 Task: Add a dependency to the task Develop a new online tool for online course evaluations , the existing task  Upgrade and migrate company vendor management to a cloud-based solution in the project BeyondPlan
Action: Mouse moved to (709, 376)
Screenshot: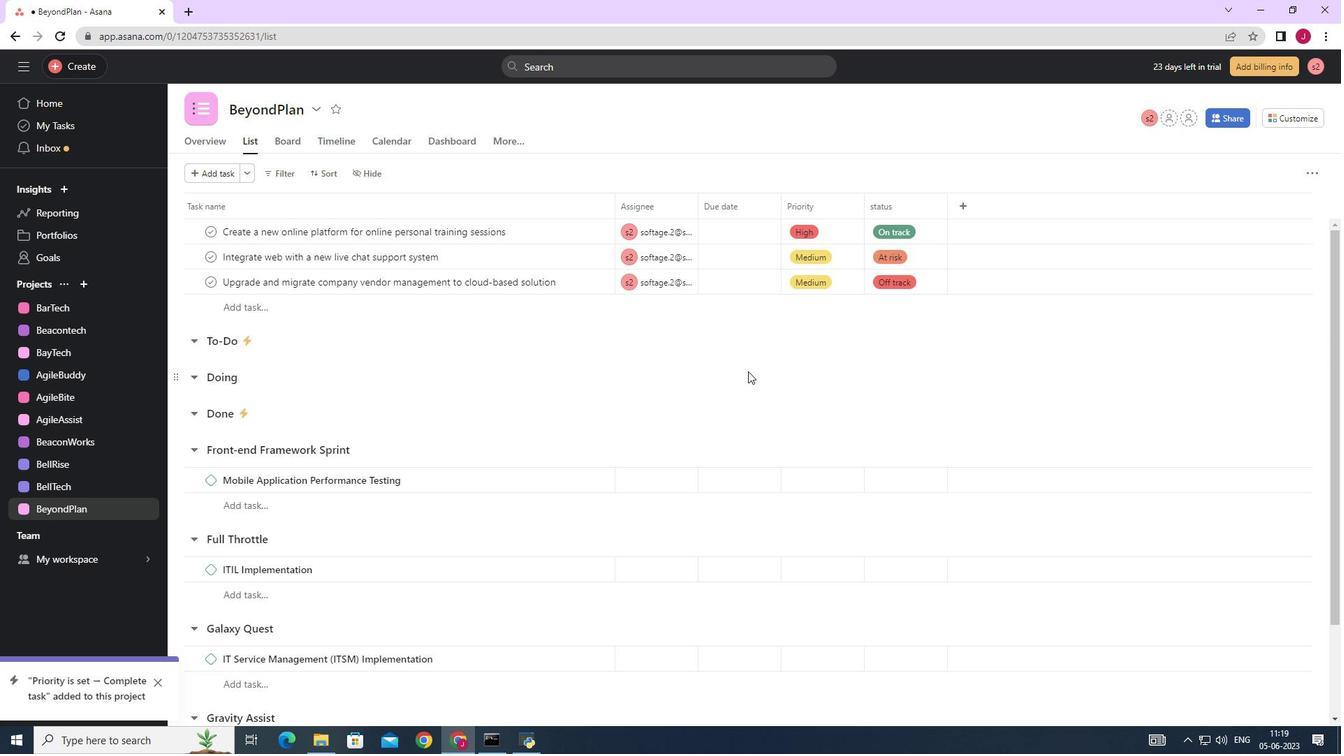 
Action: Mouse scrolled (709, 377) with delta (0, 0)
Screenshot: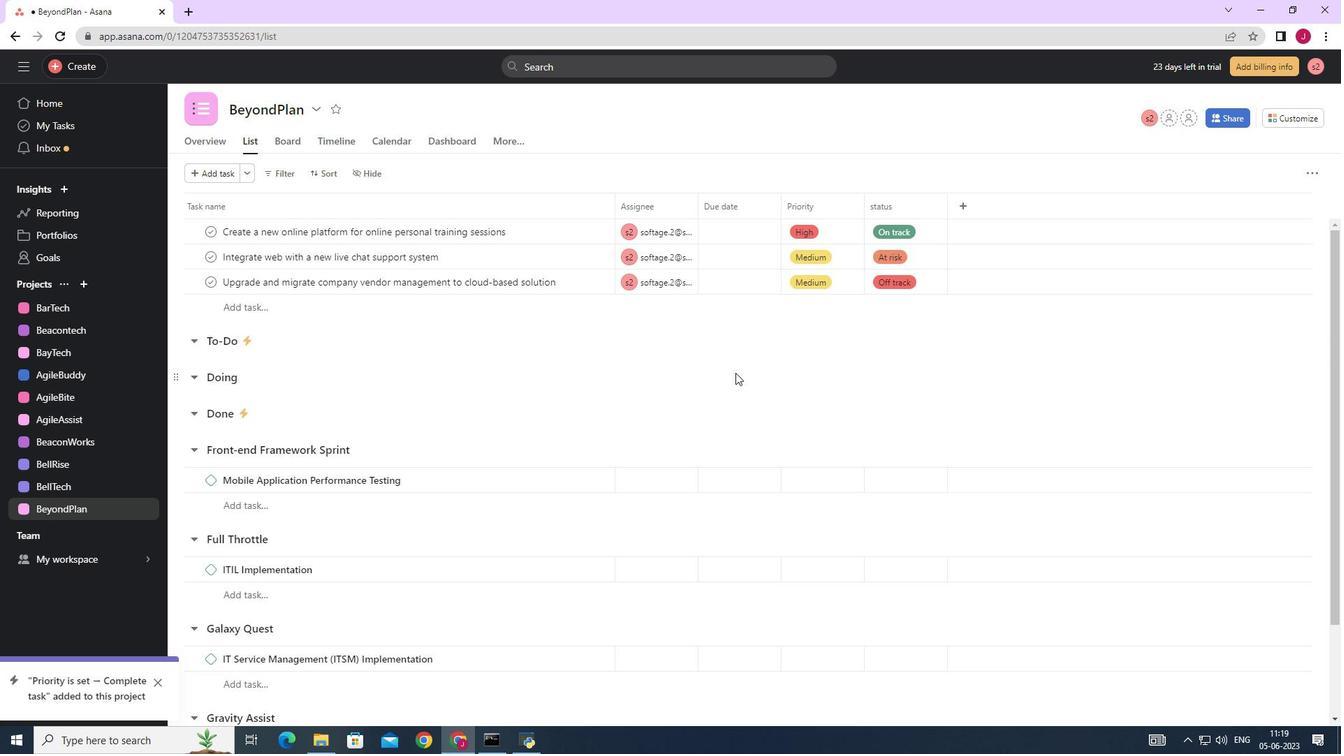
Action: Mouse moved to (709, 376)
Screenshot: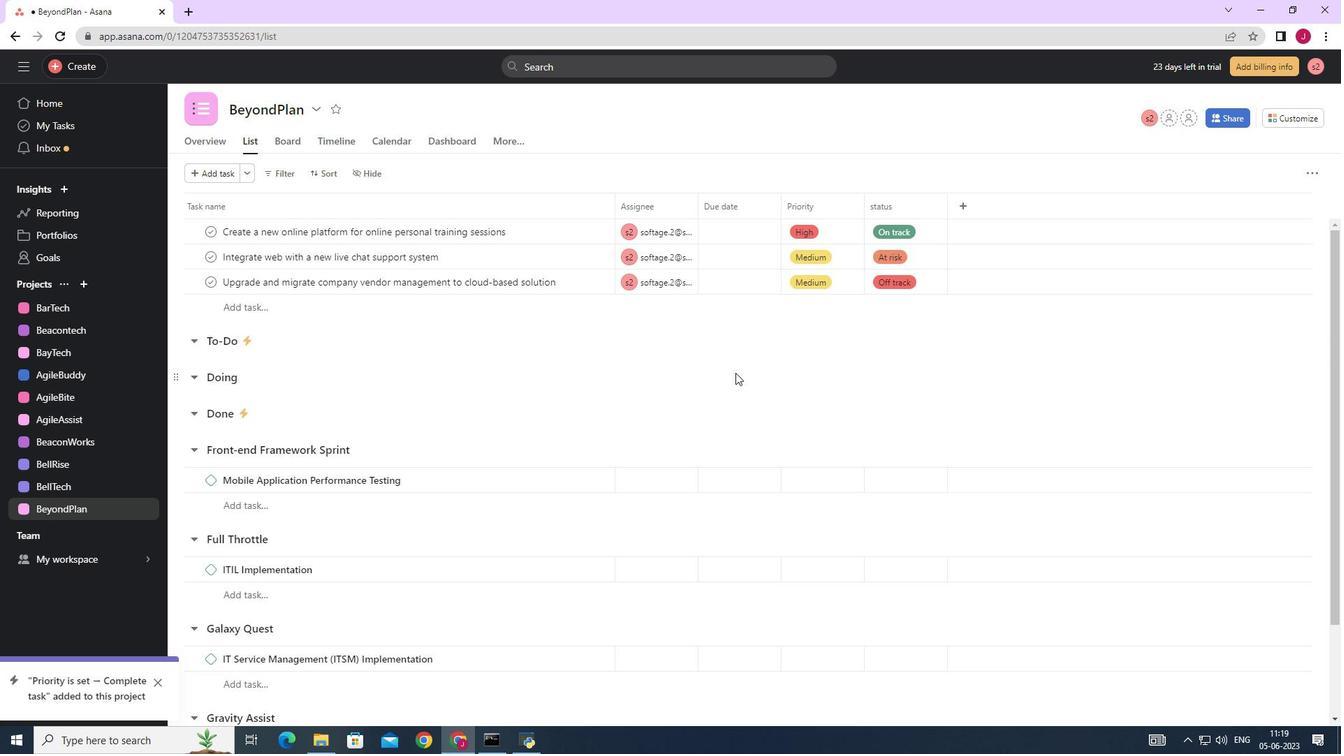 
Action: Mouse scrolled (709, 377) with delta (0, 0)
Screenshot: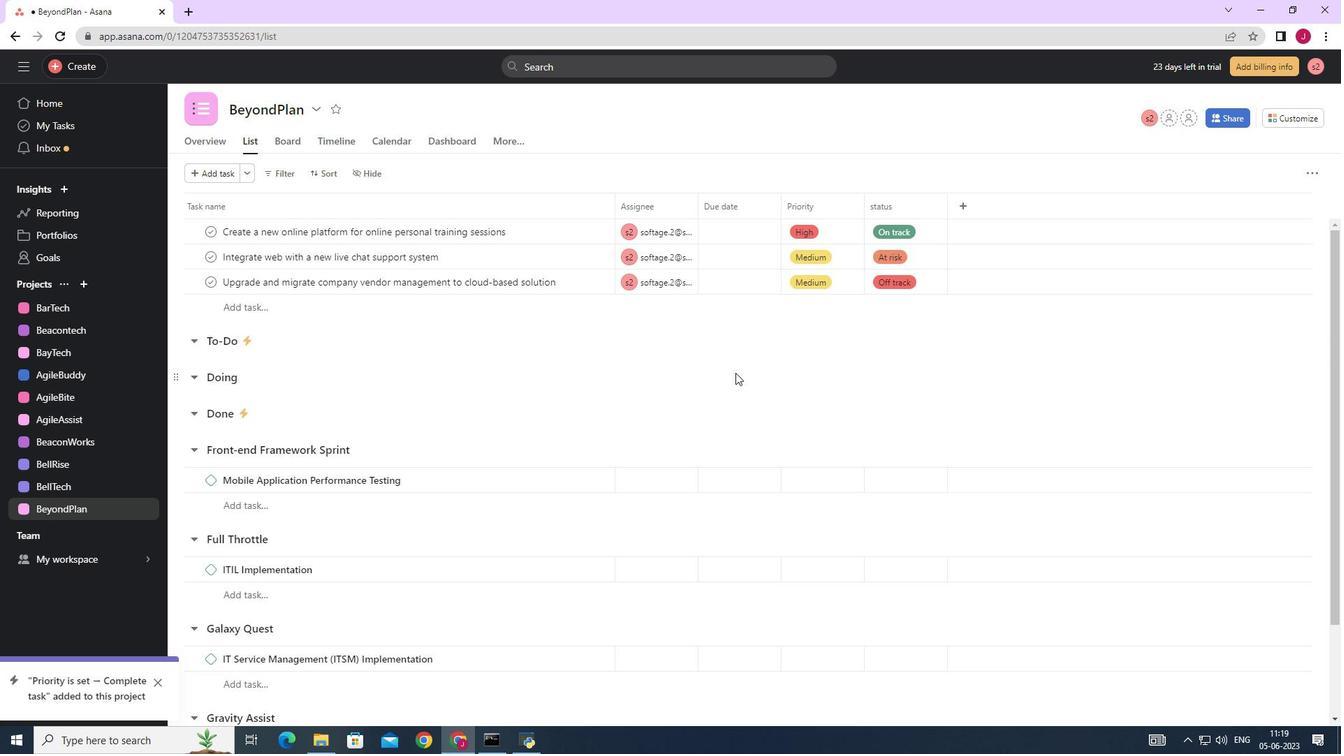 
Action: Mouse moved to (708, 376)
Screenshot: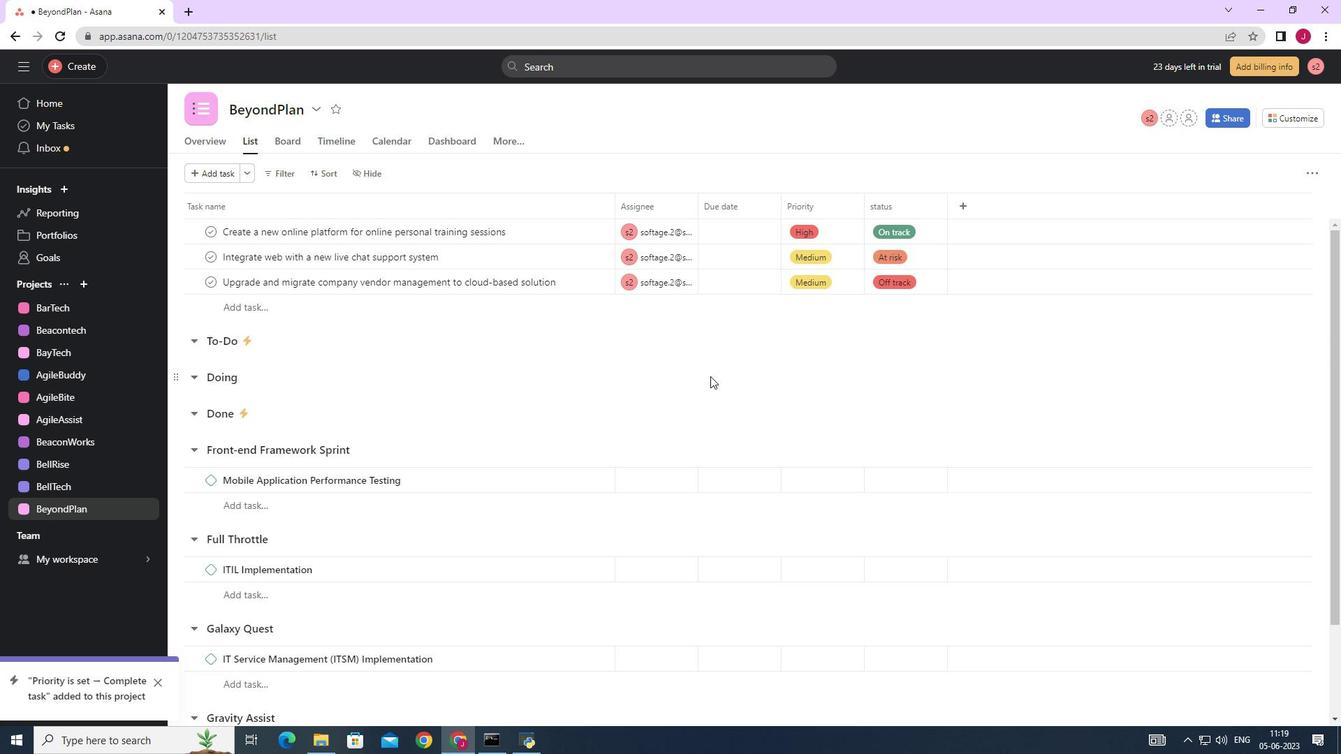 
Action: Mouse scrolled (708, 377) with delta (0, 0)
Screenshot: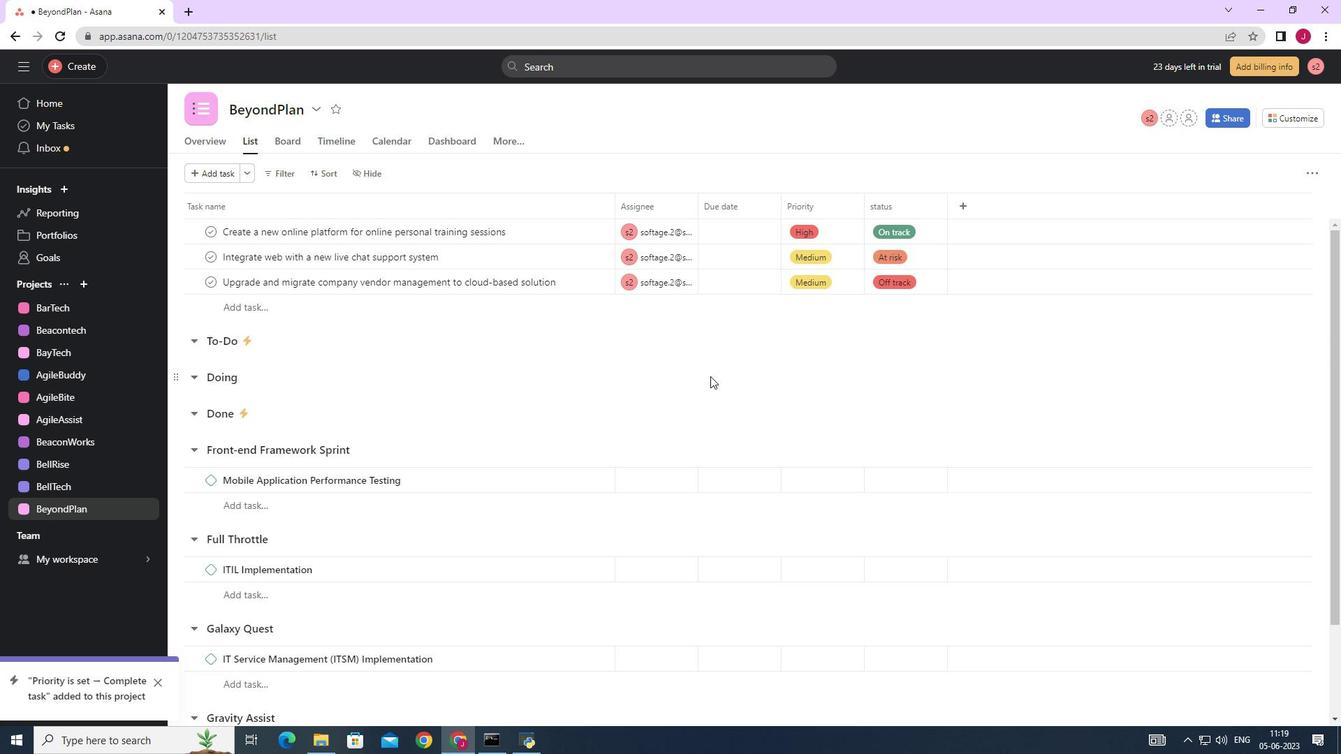 
Action: Mouse moved to (514, 366)
Screenshot: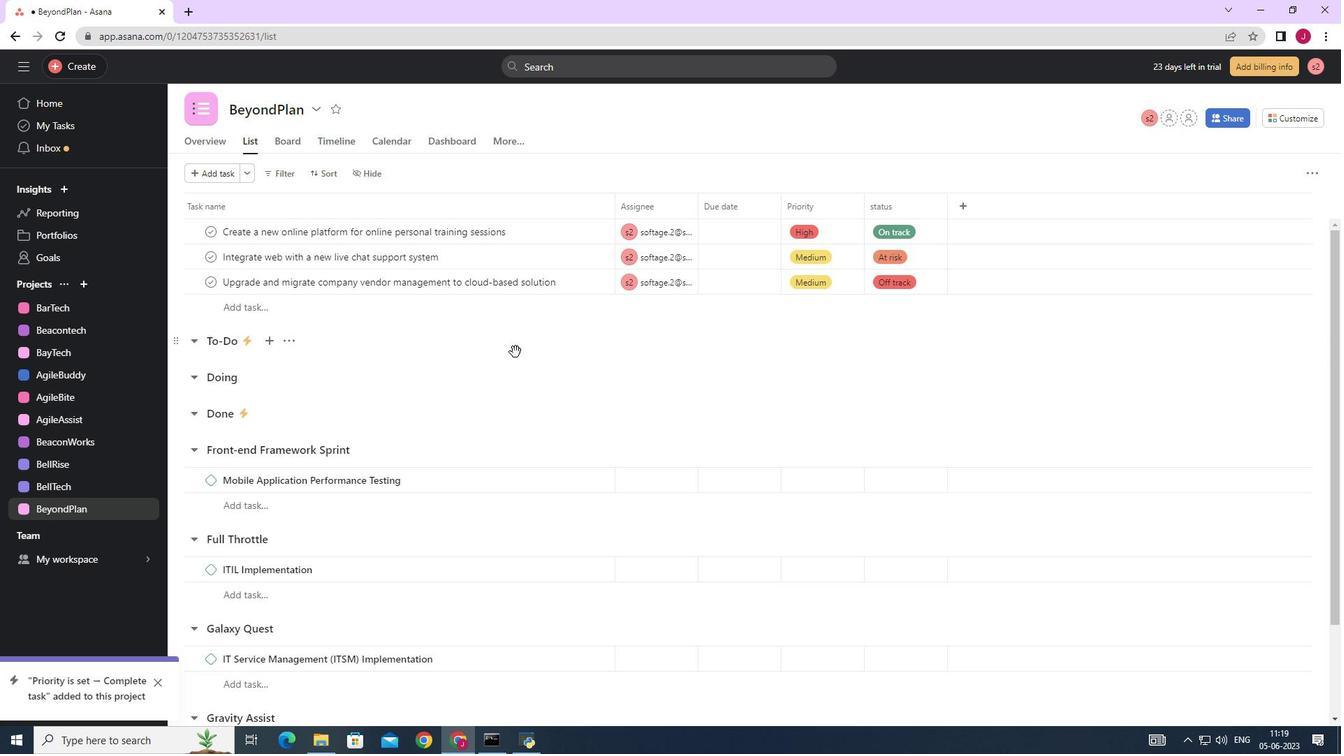 
Action: Mouse scrolled (514, 365) with delta (0, 0)
Screenshot: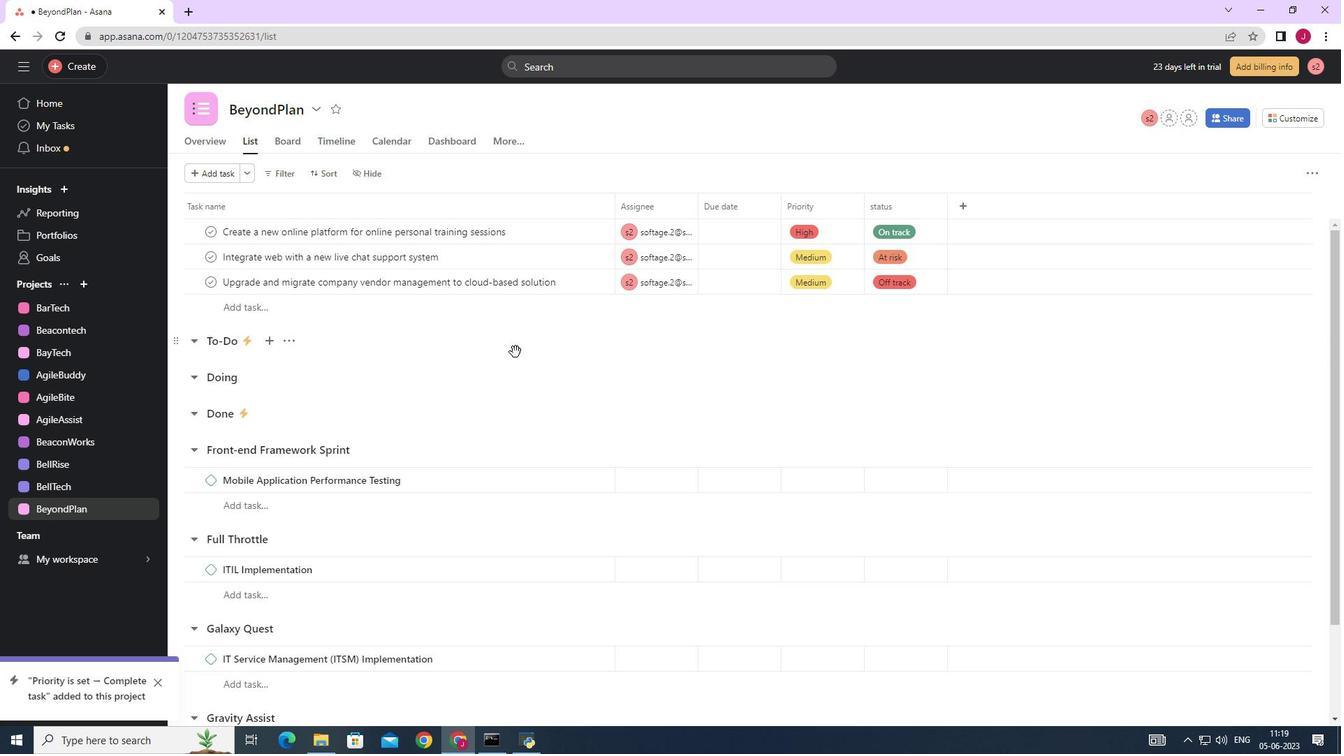 
Action: Mouse moved to (514, 367)
Screenshot: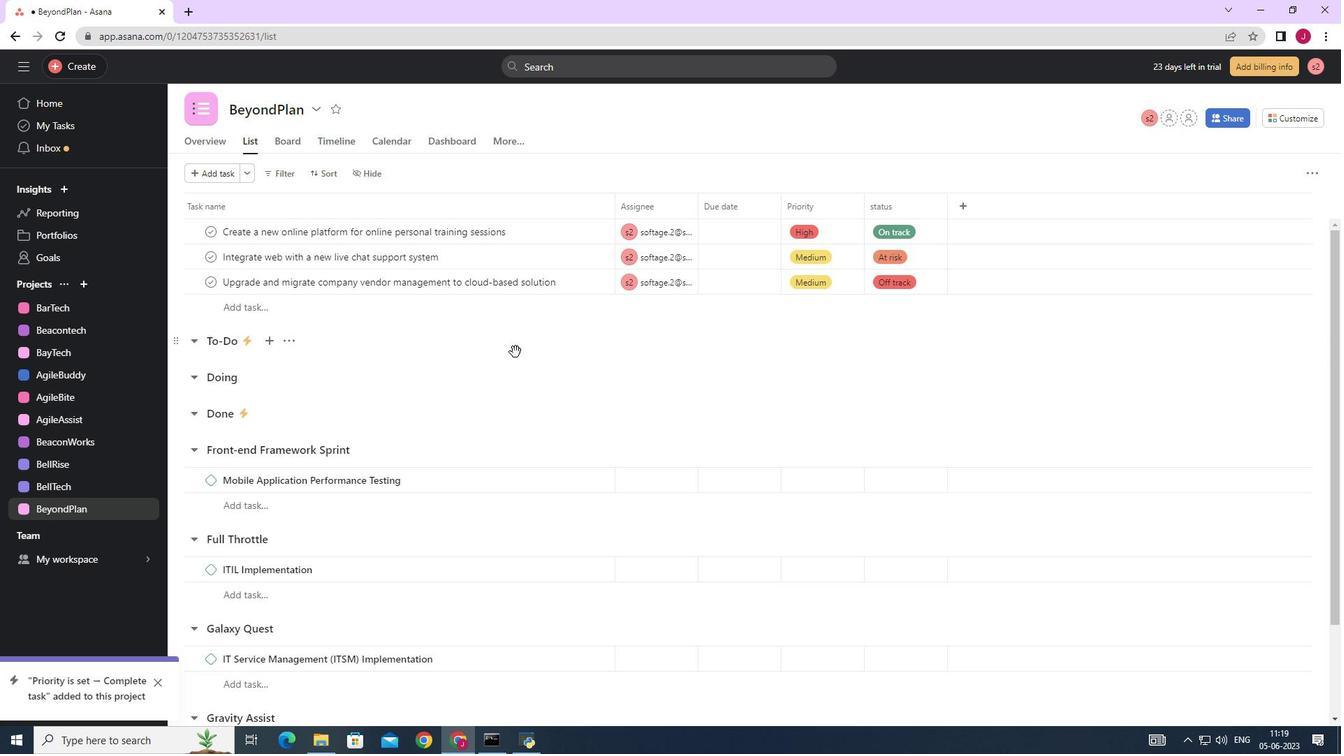 
Action: Mouse scrolled (514, 366) with delta (0, 0)
Screenshot: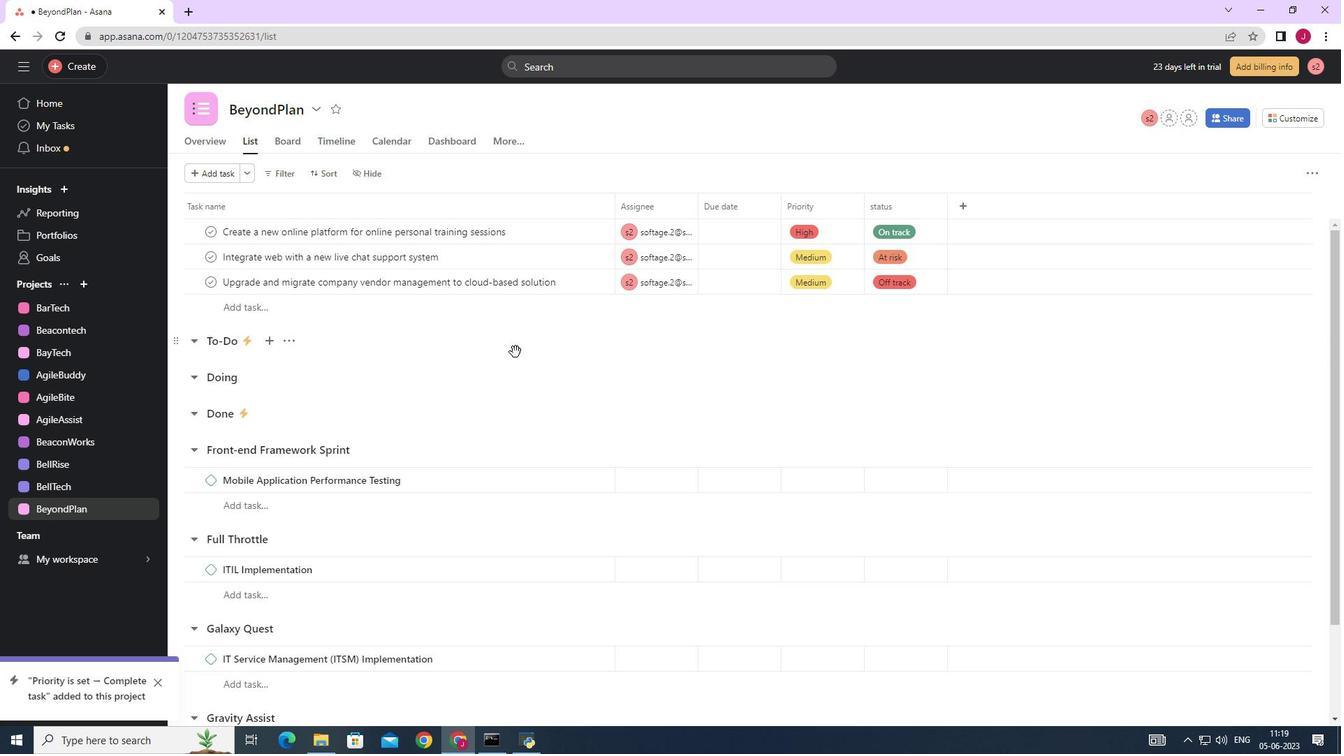 
Action: Mouse scrolled (514, 366) with delta (0, 0)
Screenshot: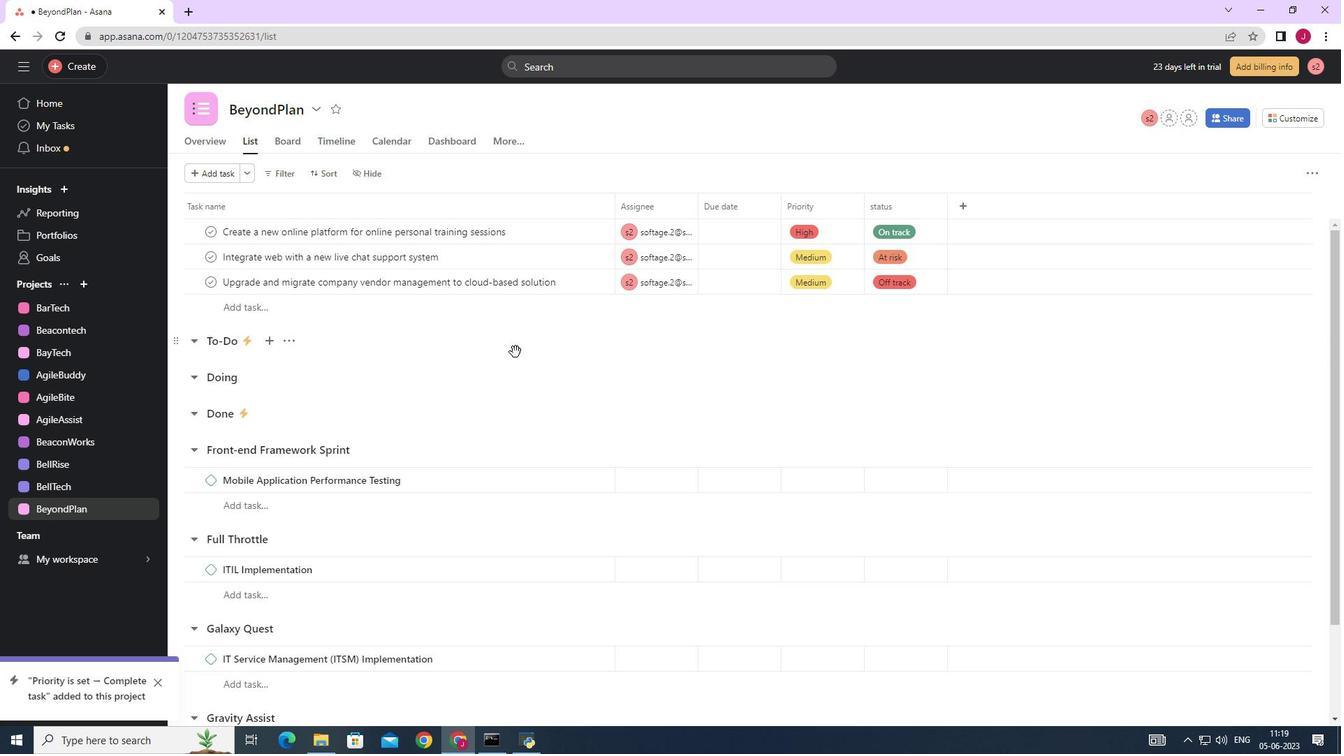 
Action: Mouse moved to (514, 368)
Screenshot: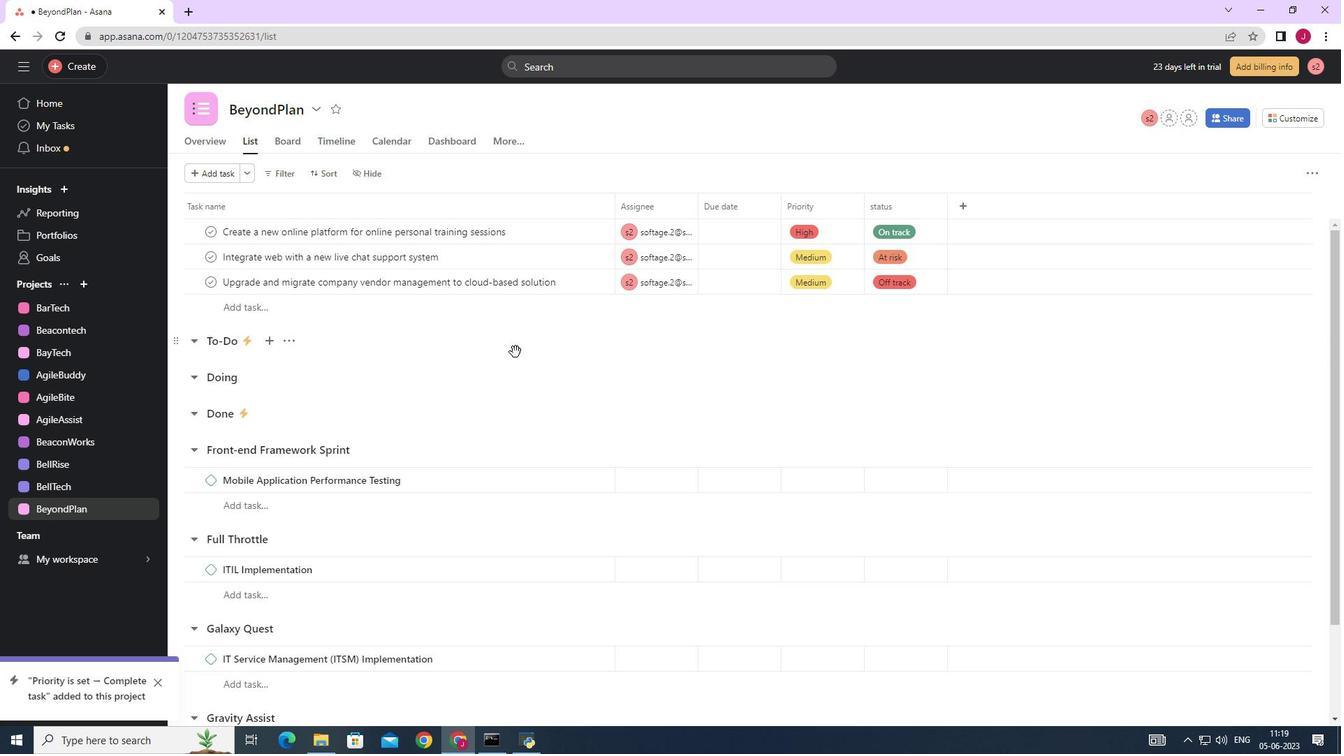 
Action: Mouse scrolled (514, 367) with delta (0, 0)
Screenshot: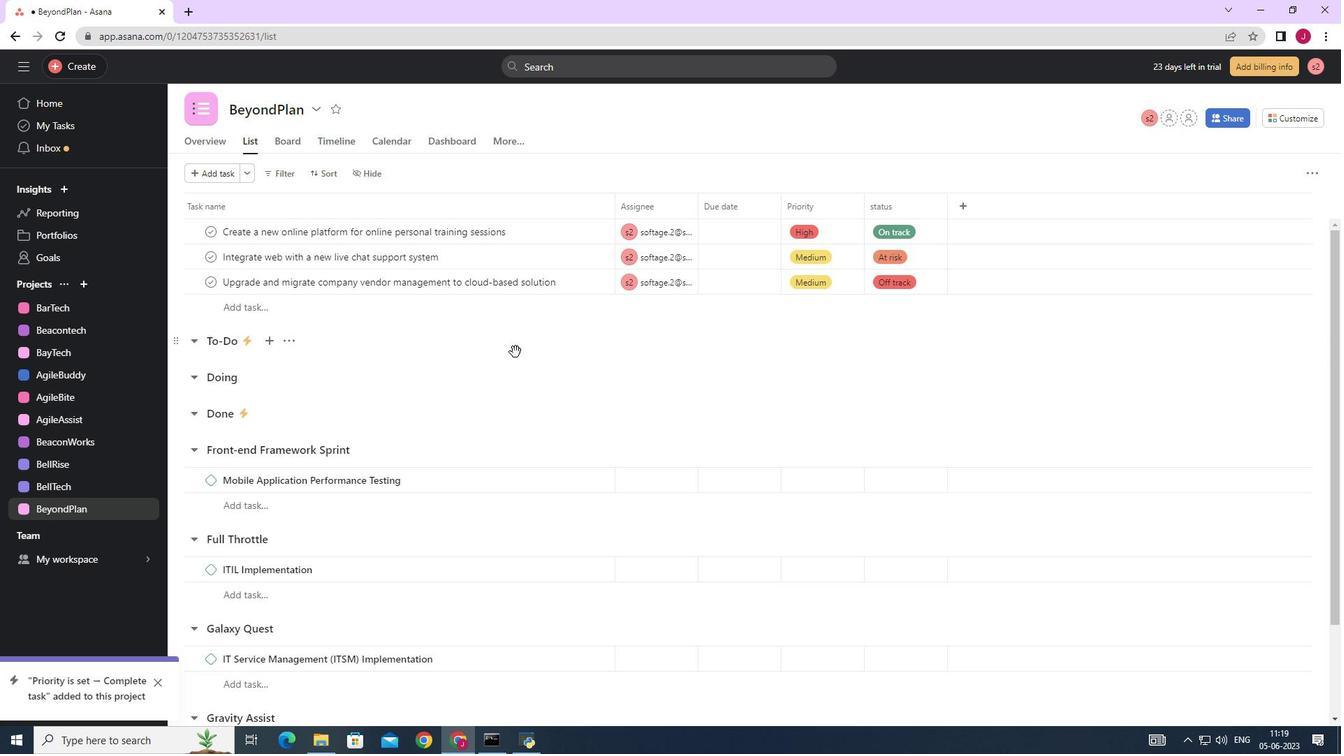 
Action: Mouse moved to (558, 636)
Screenshot: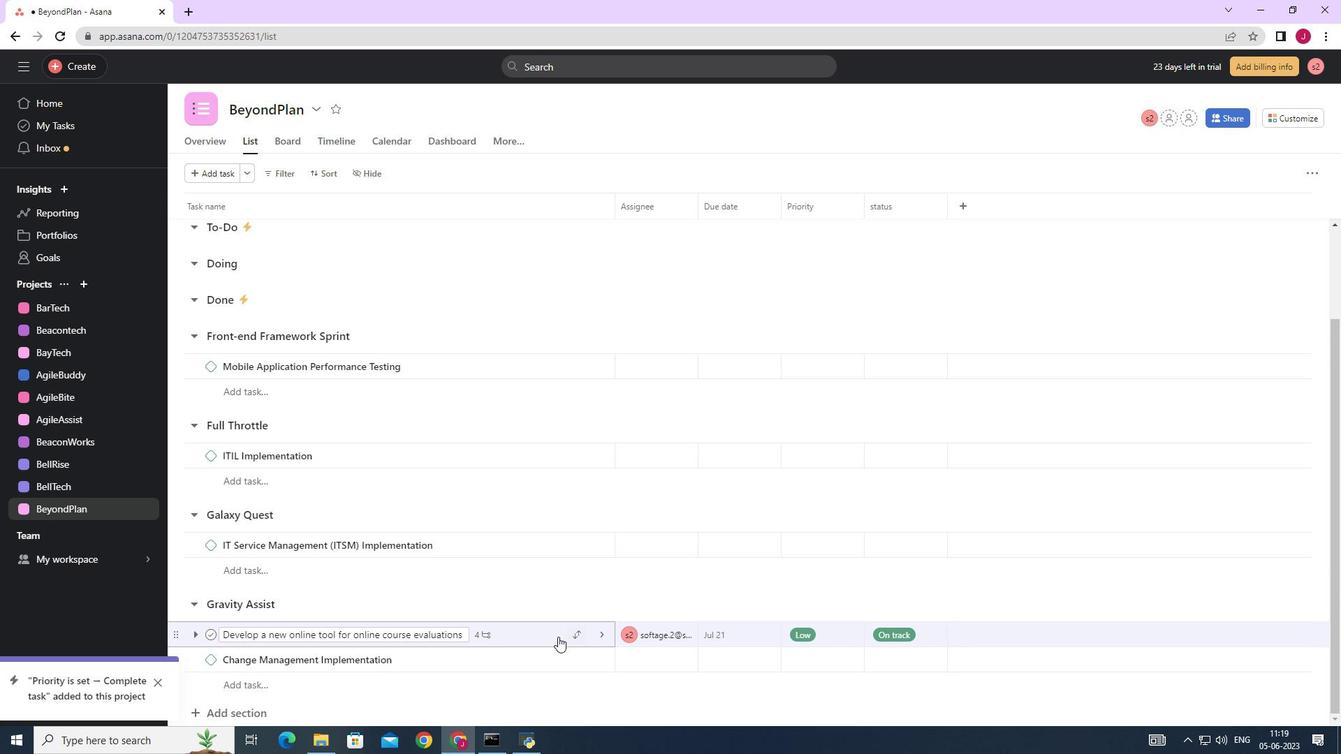 
Action: Mouse pressed left at (558, 636)
Screenshot: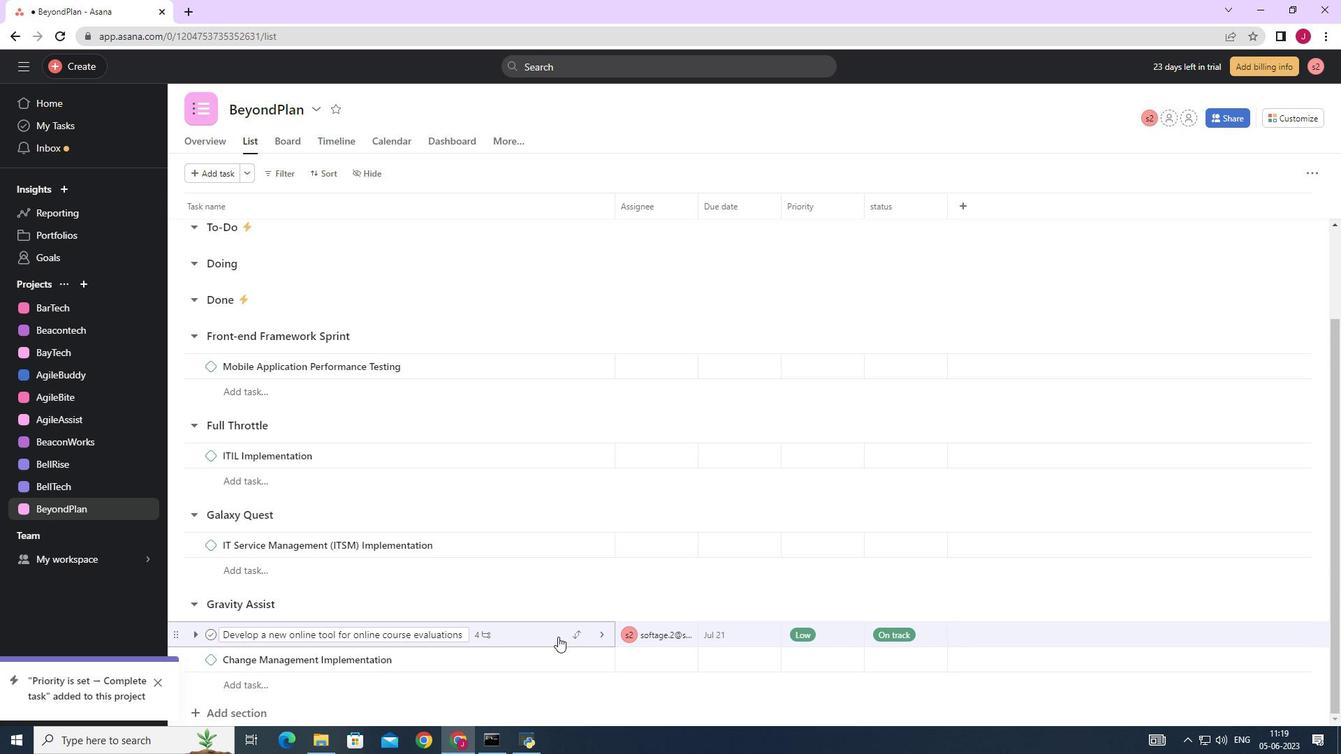 
Action: Mouse moved to (1124, 659)
Screenshot: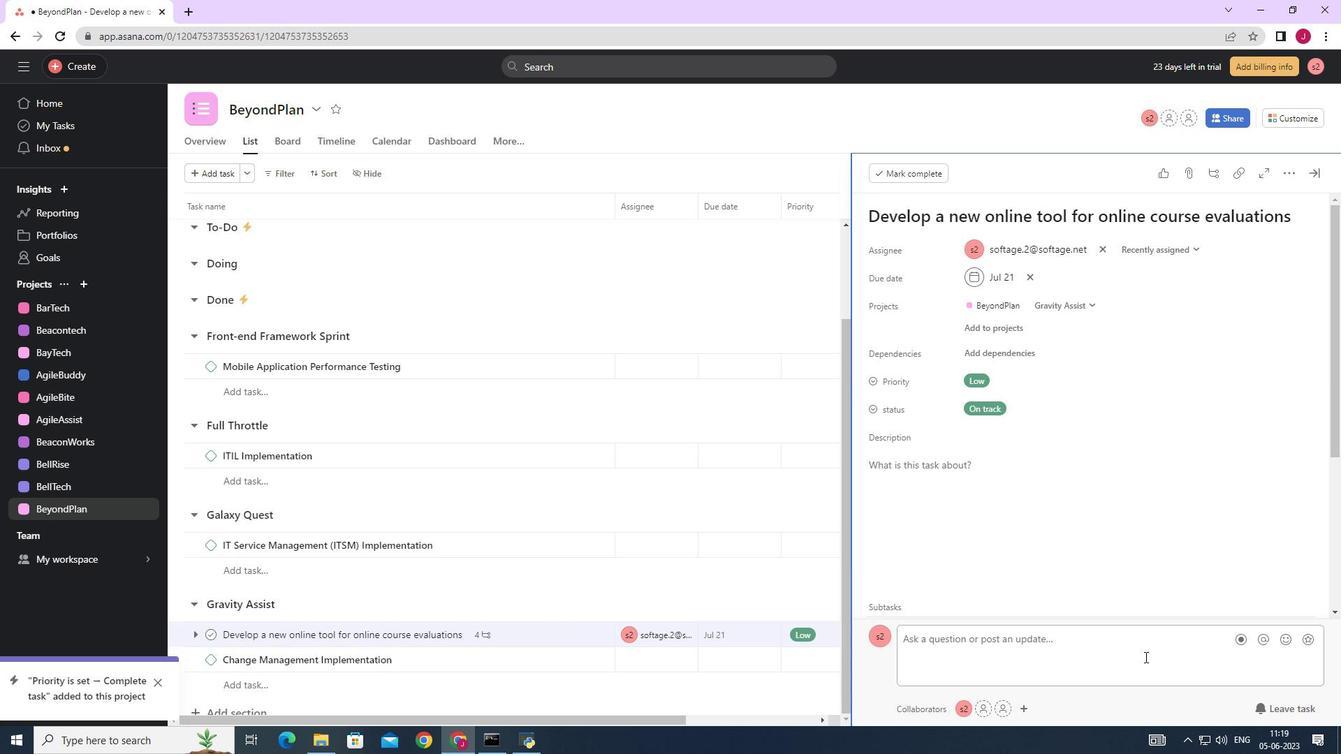 
Action: Mouse scrolled (1124, 658) with delta (0, 0)
Screenshot: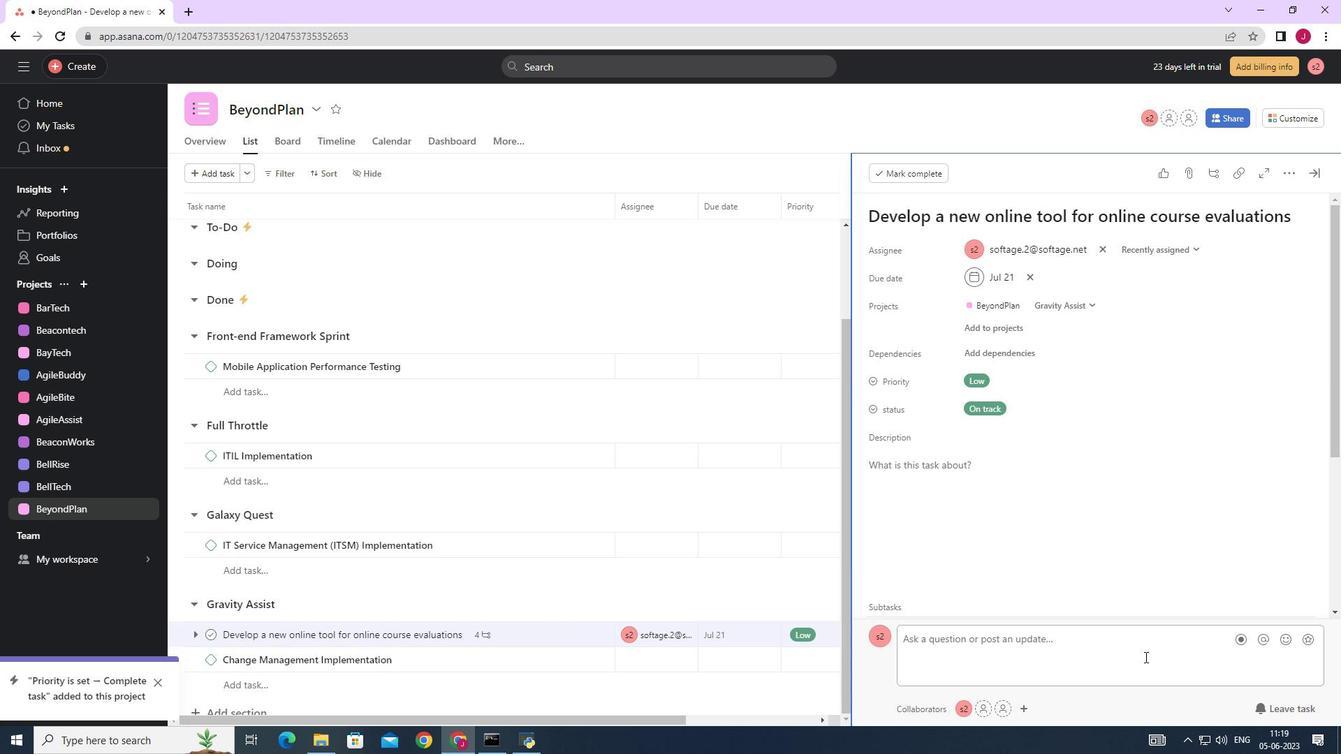 
Action: Mouse moved to (1121, 657)
Screenshot: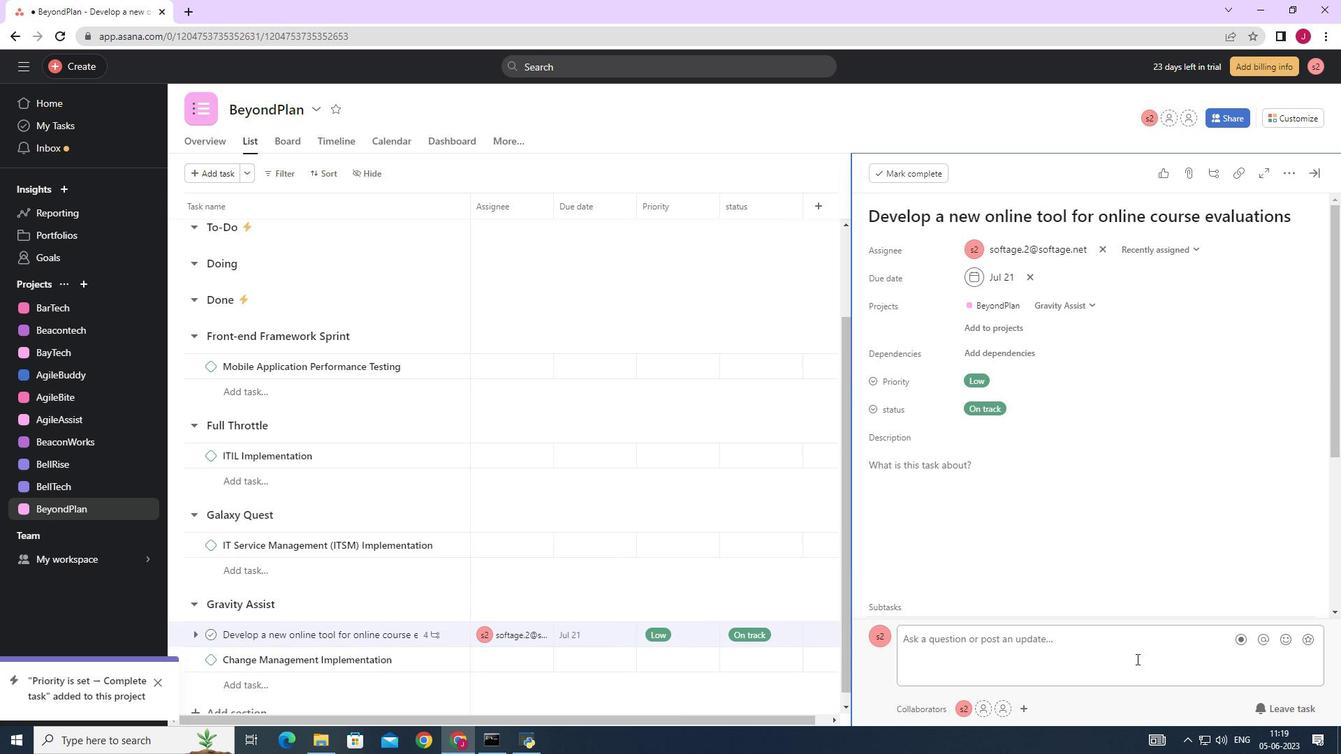 
Action: Mouse scrolled (1121, 656) with delta (0, 0)
Screenshot: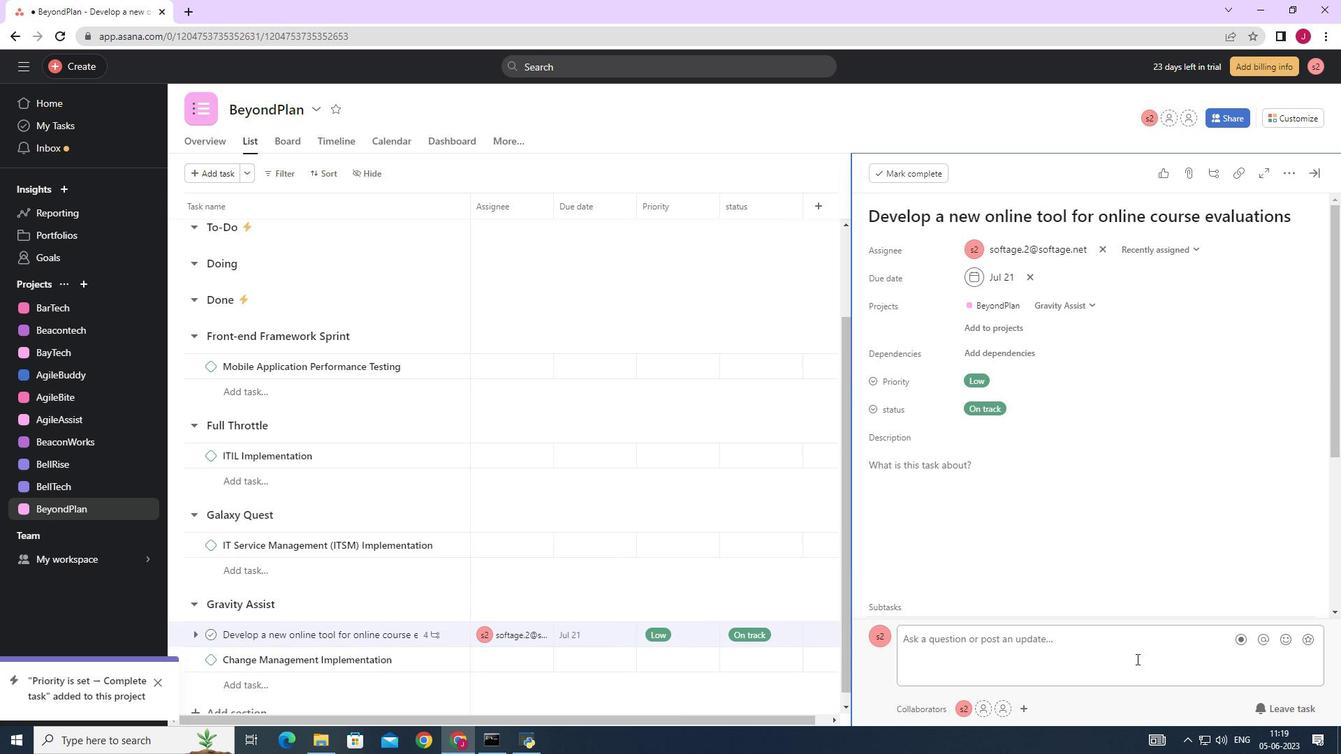 
Action: Mouse moved to (1116, 652)
Screenshot: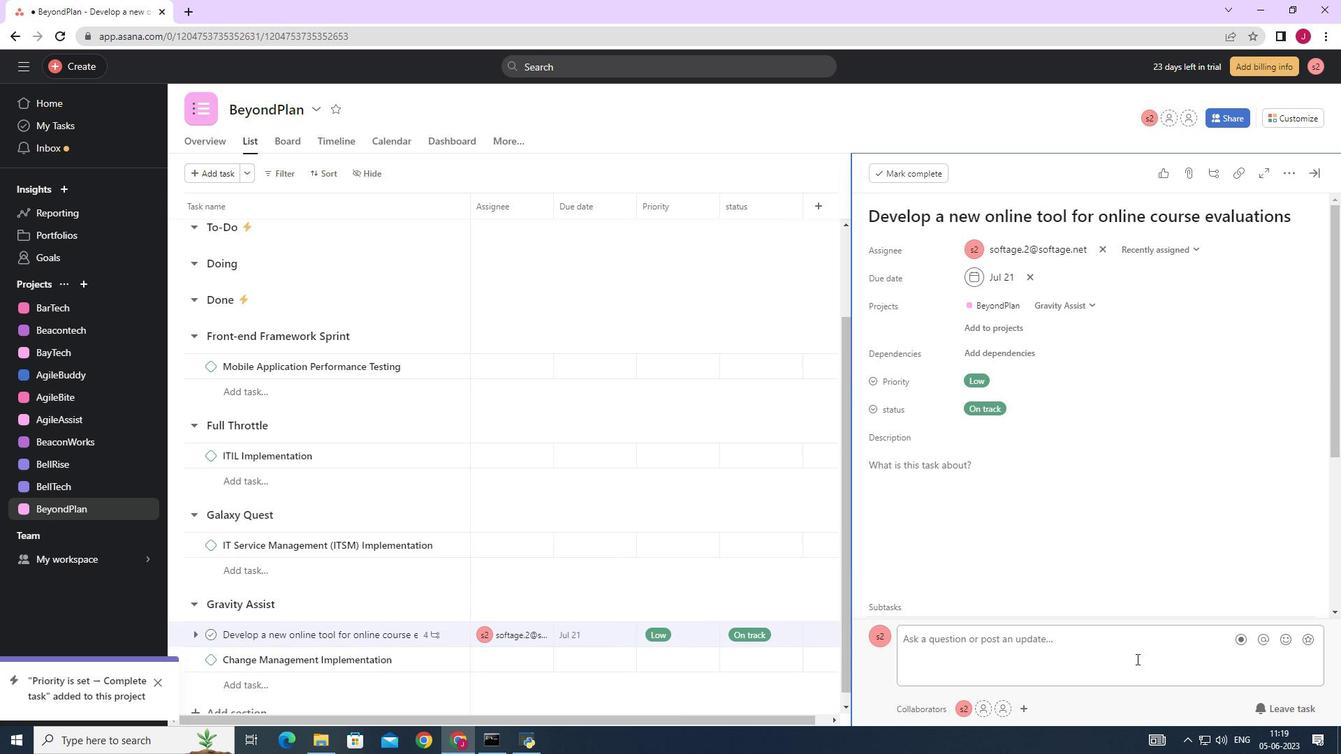 
Action: Mouse scrolled (1116, 651) with delta (0, 0)
Screenshot: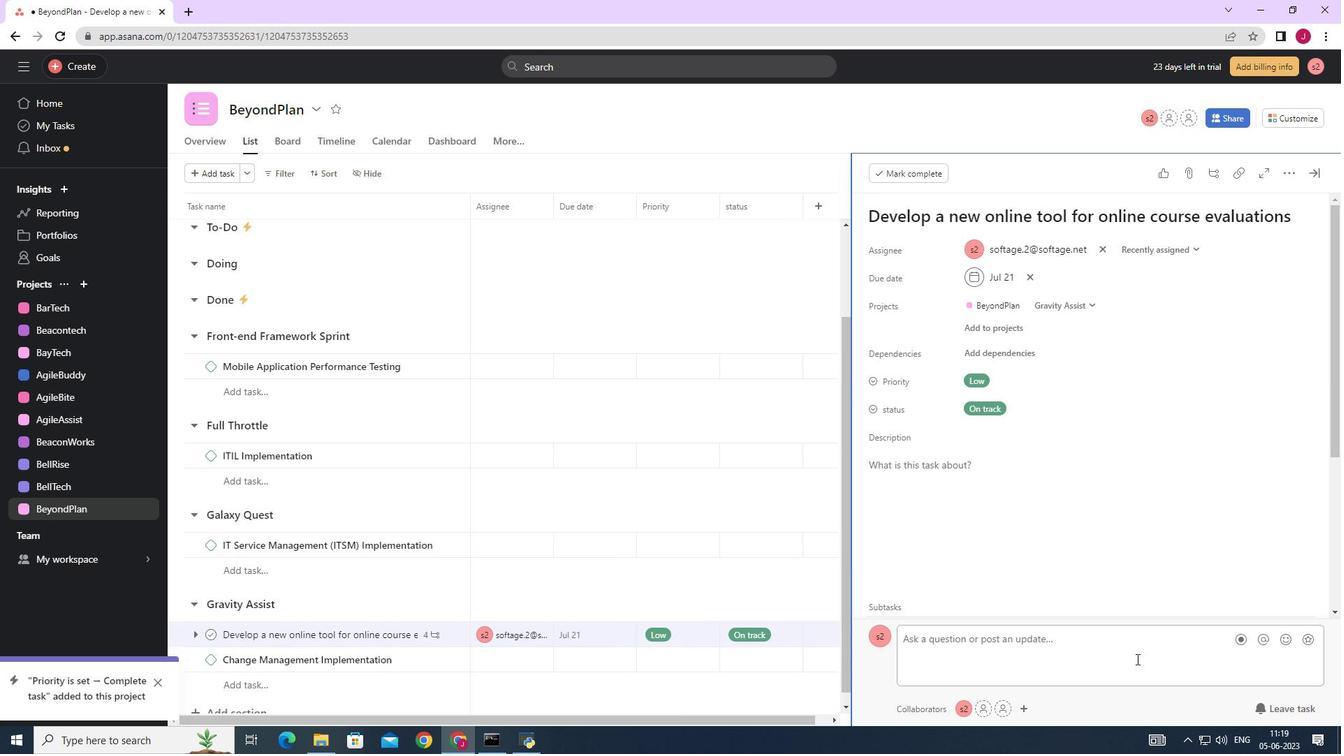 
Action: Mouse moved to (1066, 601)
Screenshot: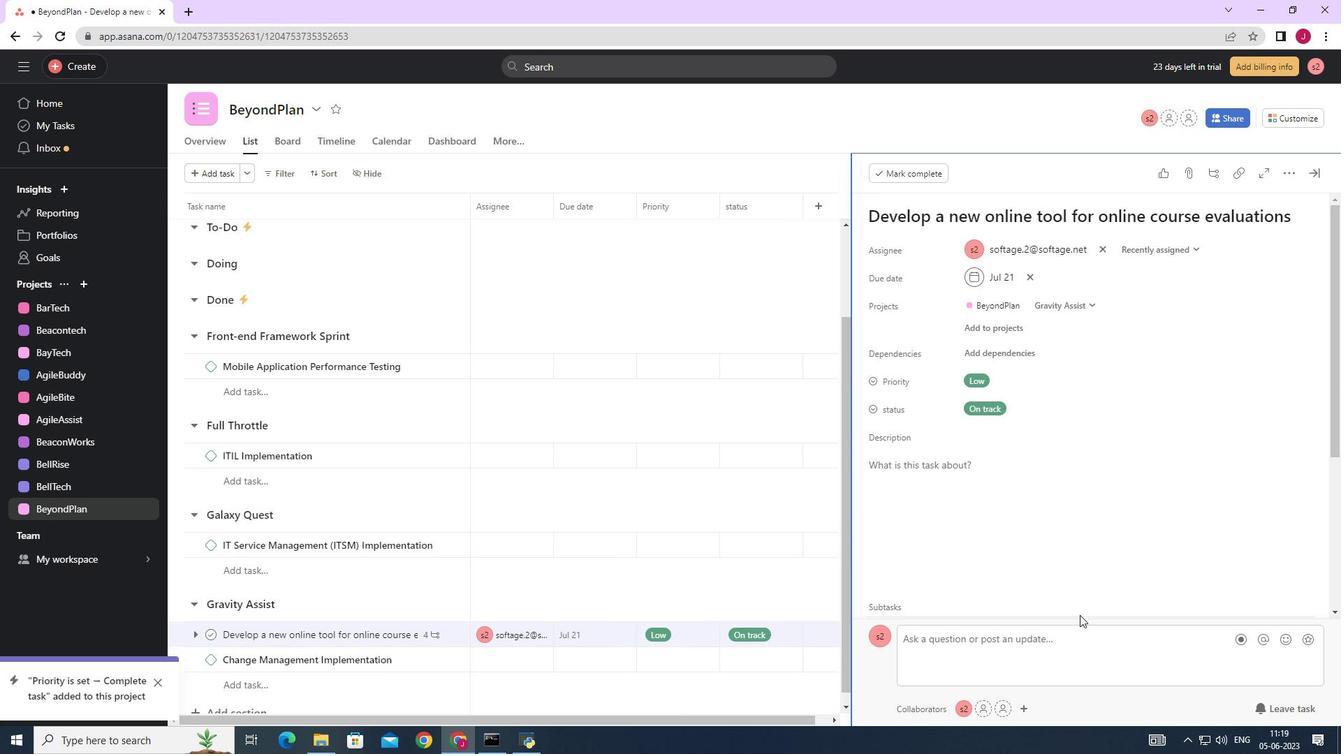 
Action: Mouse scrolled (1066, 600) with delta (0, 0)
Screenshot: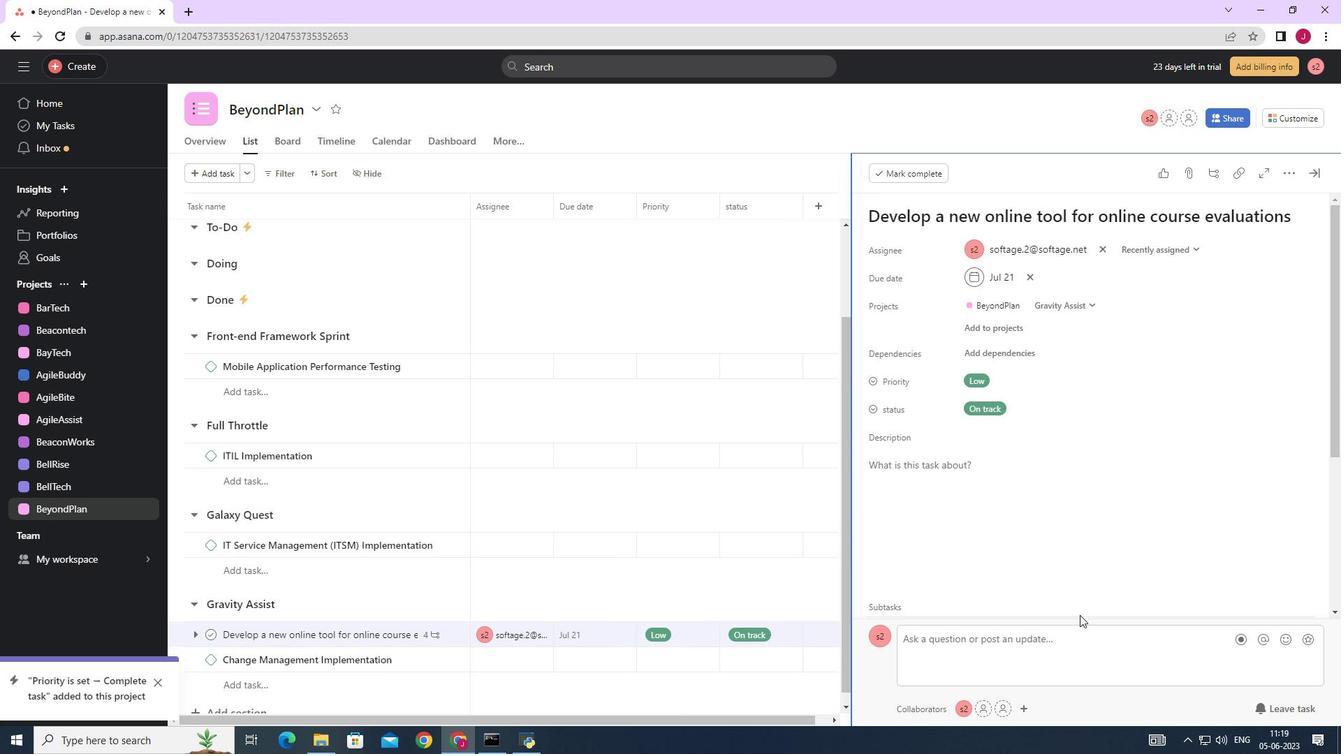 
Action: Mouse scrolled (1066, 600) with delta (0, 0)
Screenshot: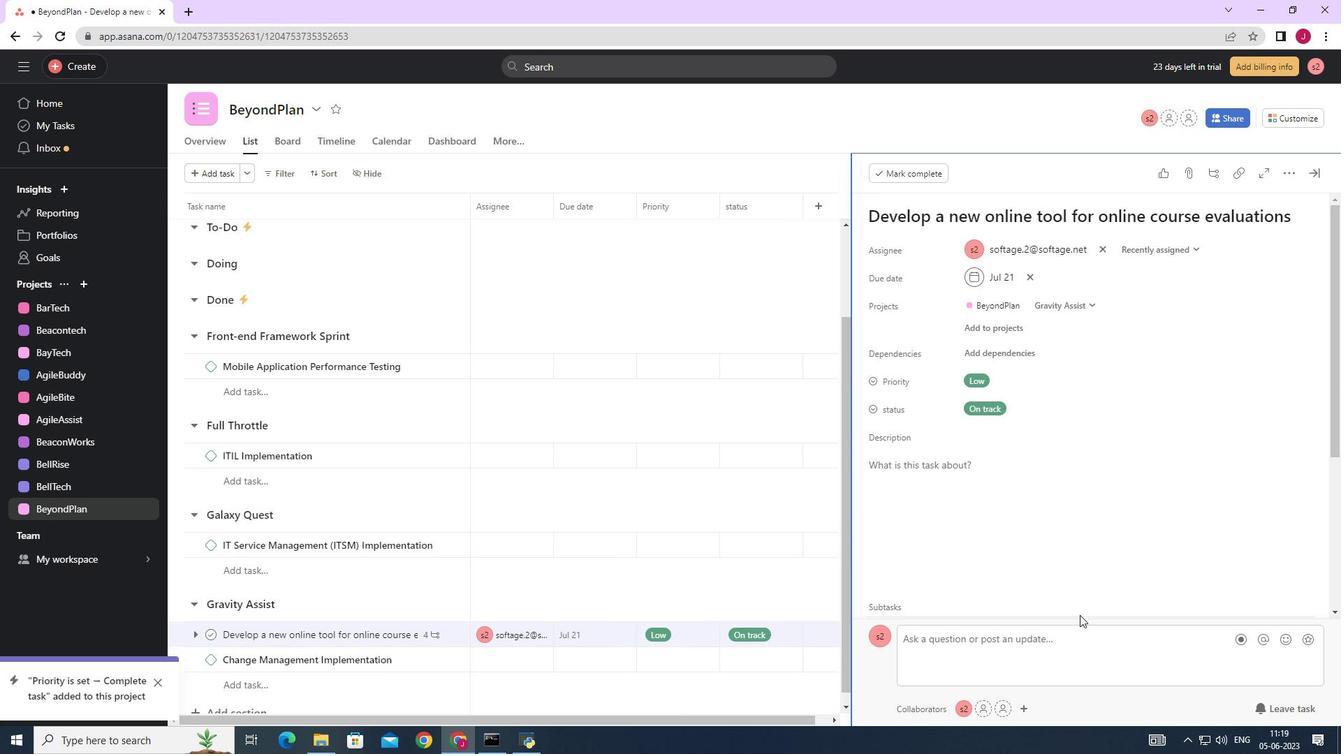 
Action: Mouse scrolled (1066, 600) with delta (0, 0)
Screenshot: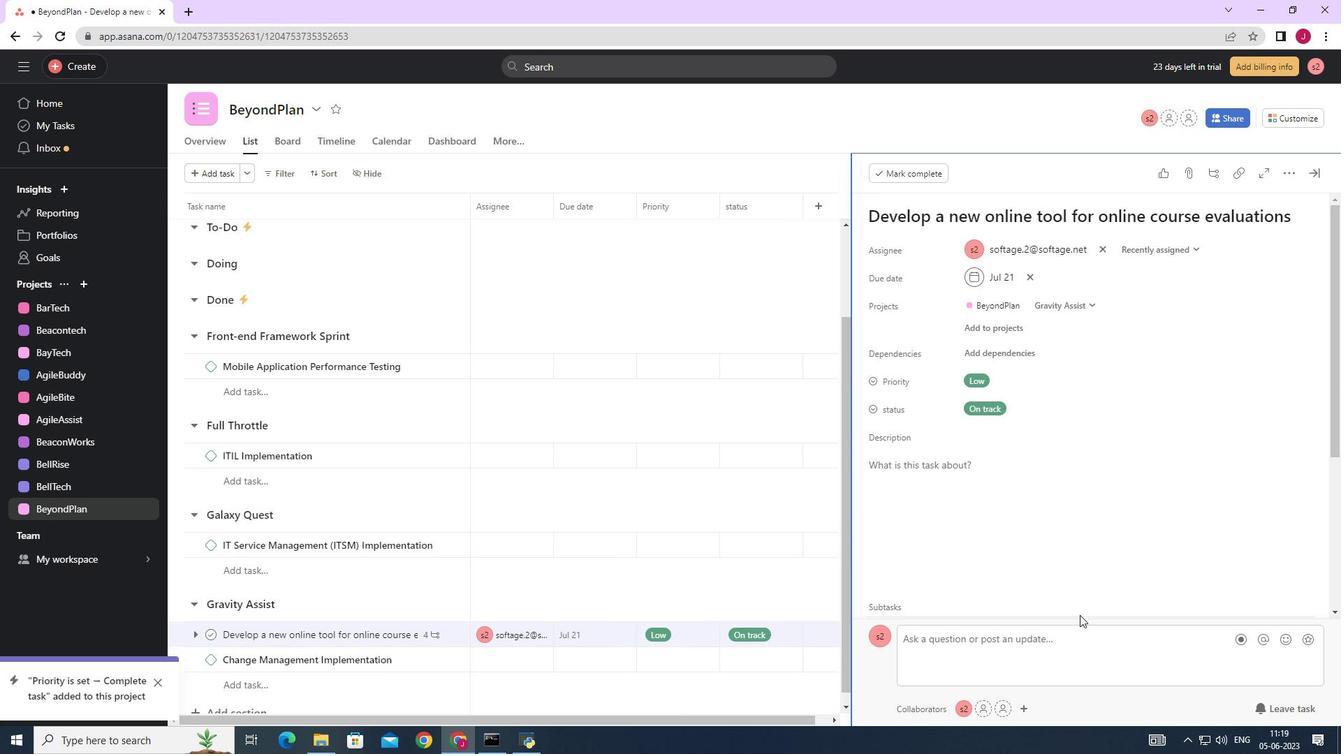 
Action: Mouse scrolled (1066, 600) with delta (0, 0)
Screenshot: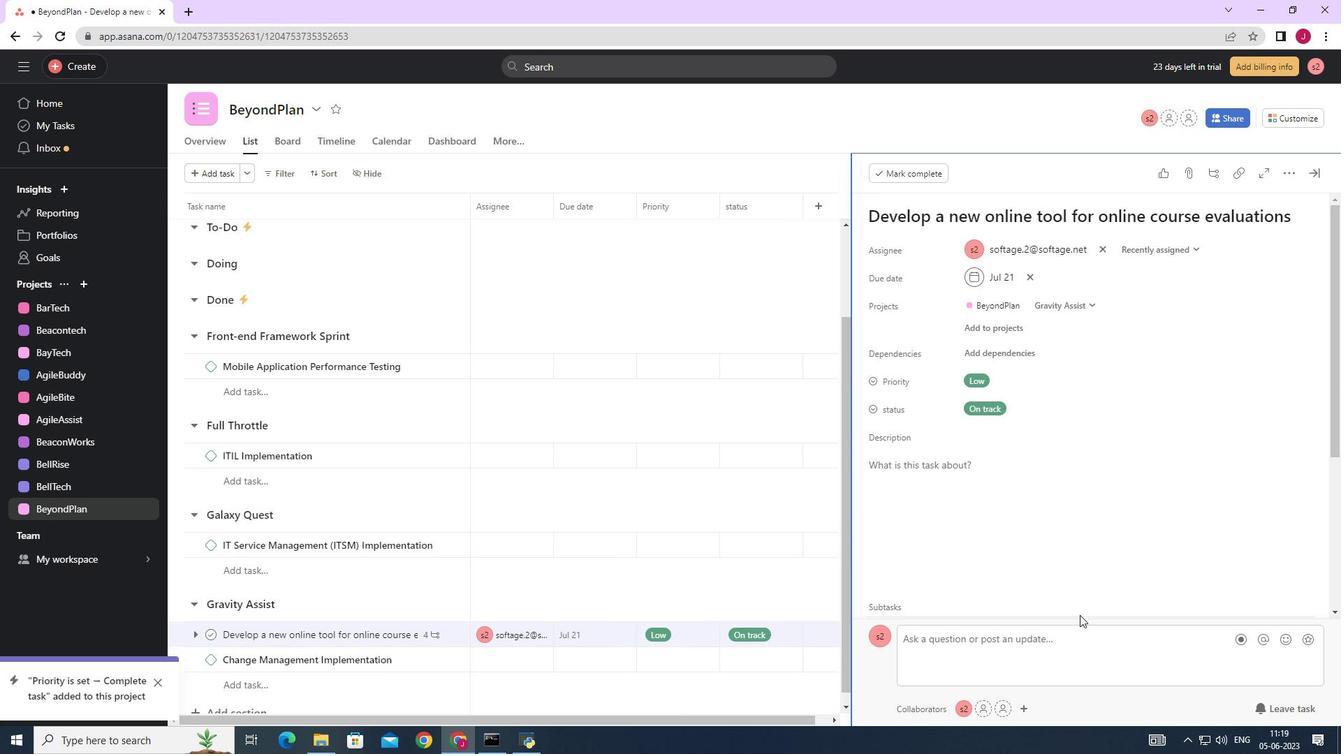 
Action: Mouse moved to (925, 456)
Screenshot: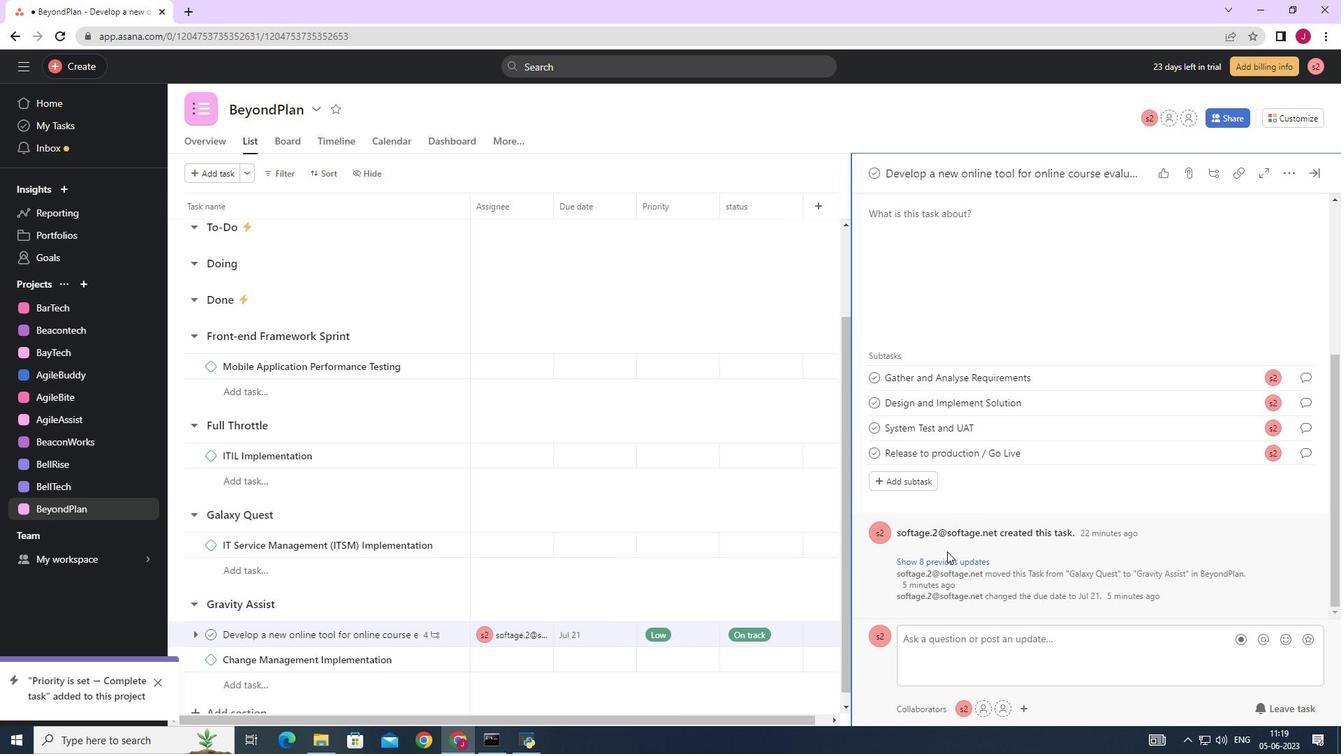 
Action: Mouse scrolled (925, 457) with delta (0, 0)
Screenshot: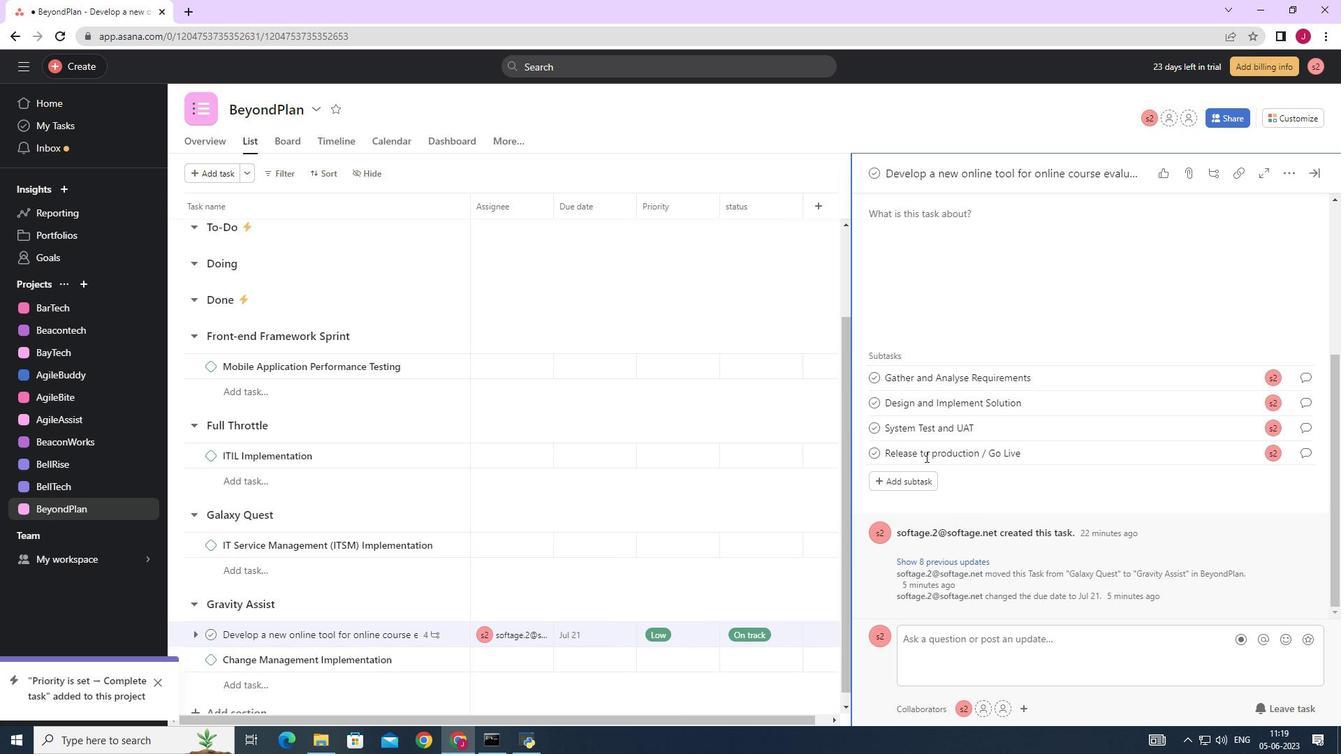 
Action: Mouse scrolled (925, 457) with delta (0, 0)
Screenshot: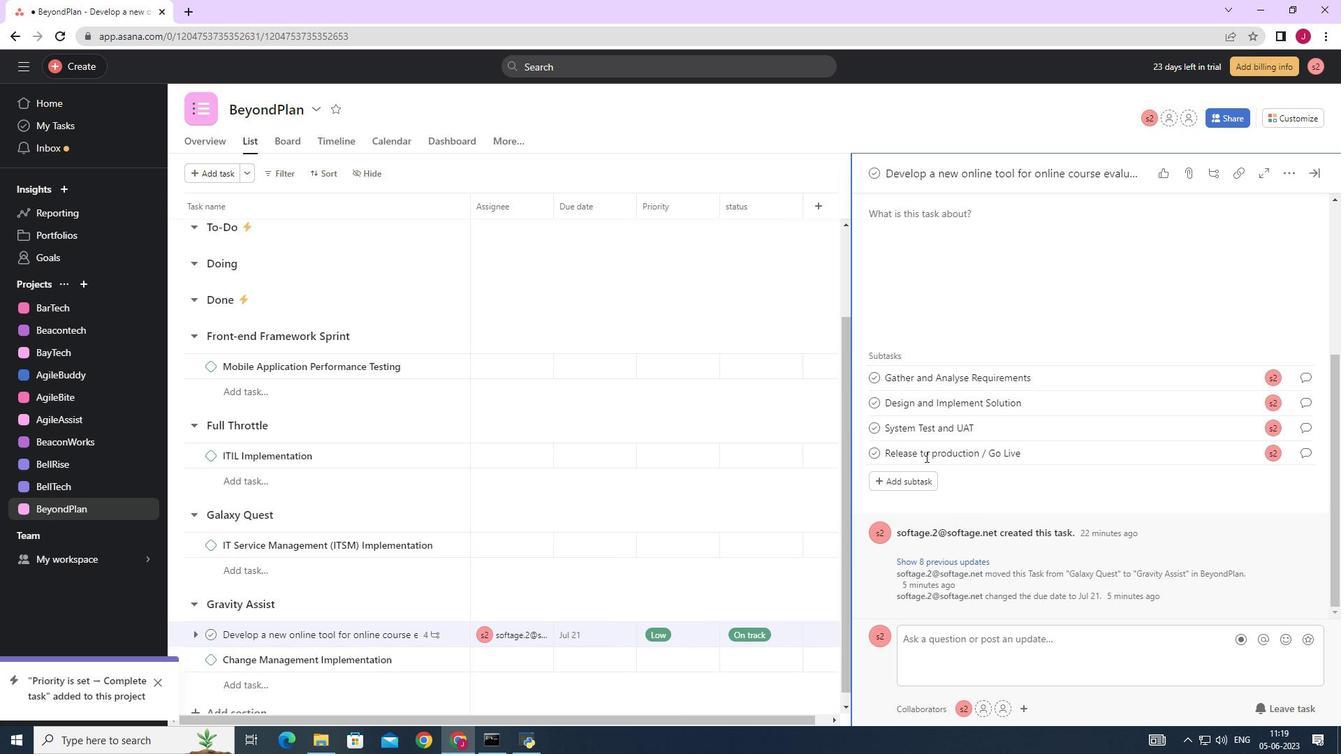 
Action: Mouse moved to (925, 456)
Screenshot: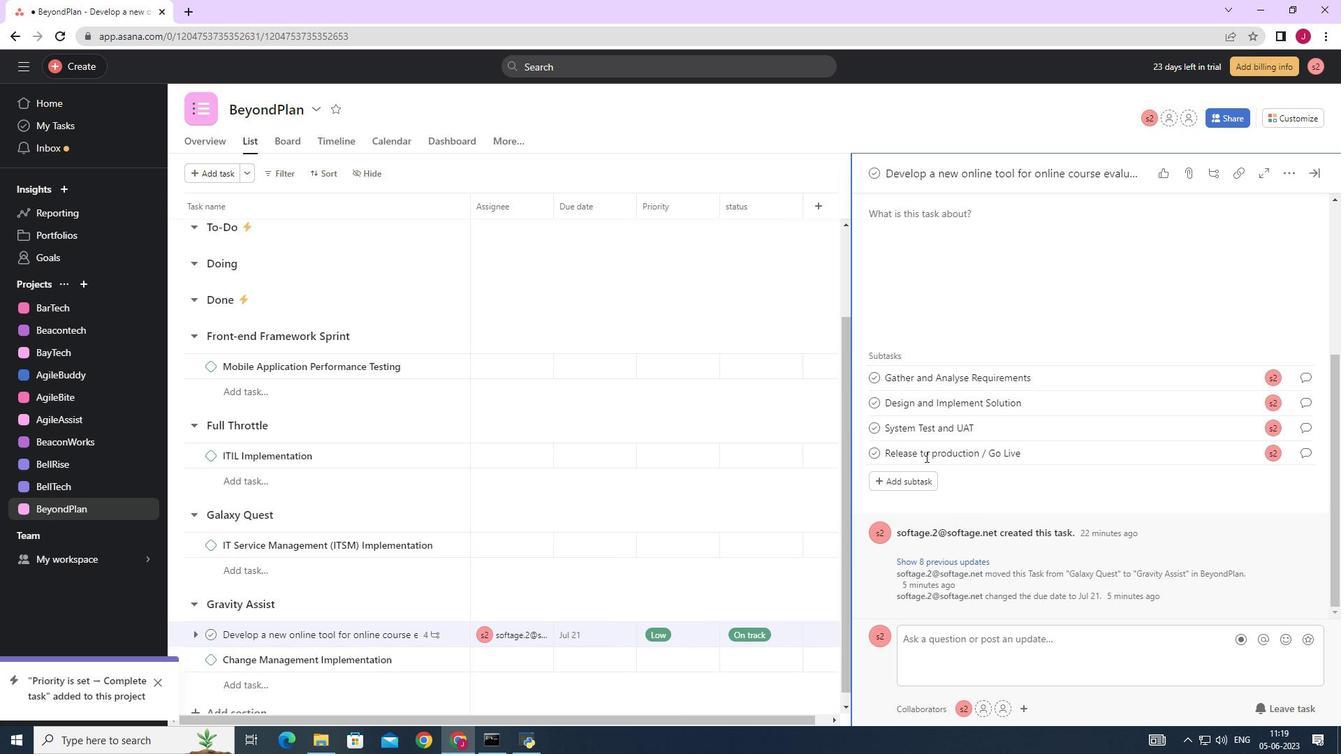 
Action: Mouse scrolled (925, 456) with delta (0, 0)
Screenshot: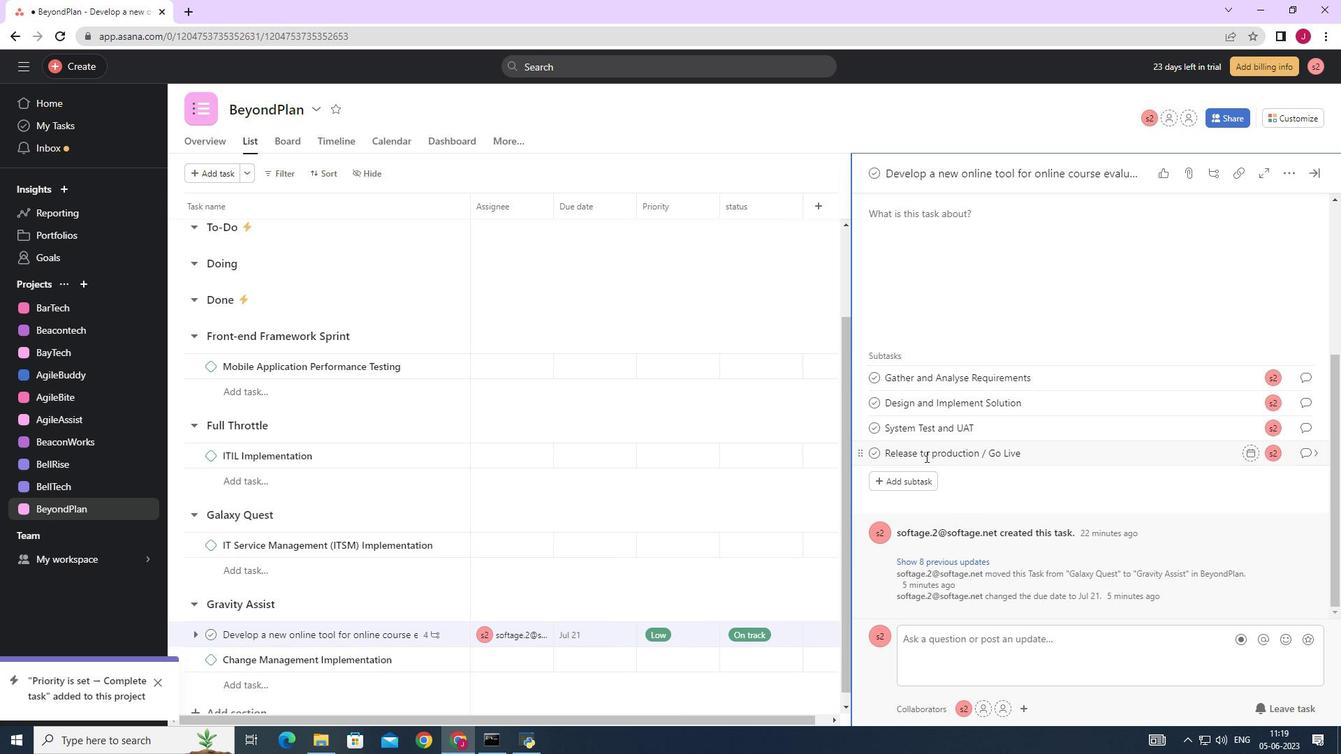 
Action: Mouse moved to (1031, 306)
Screenshot: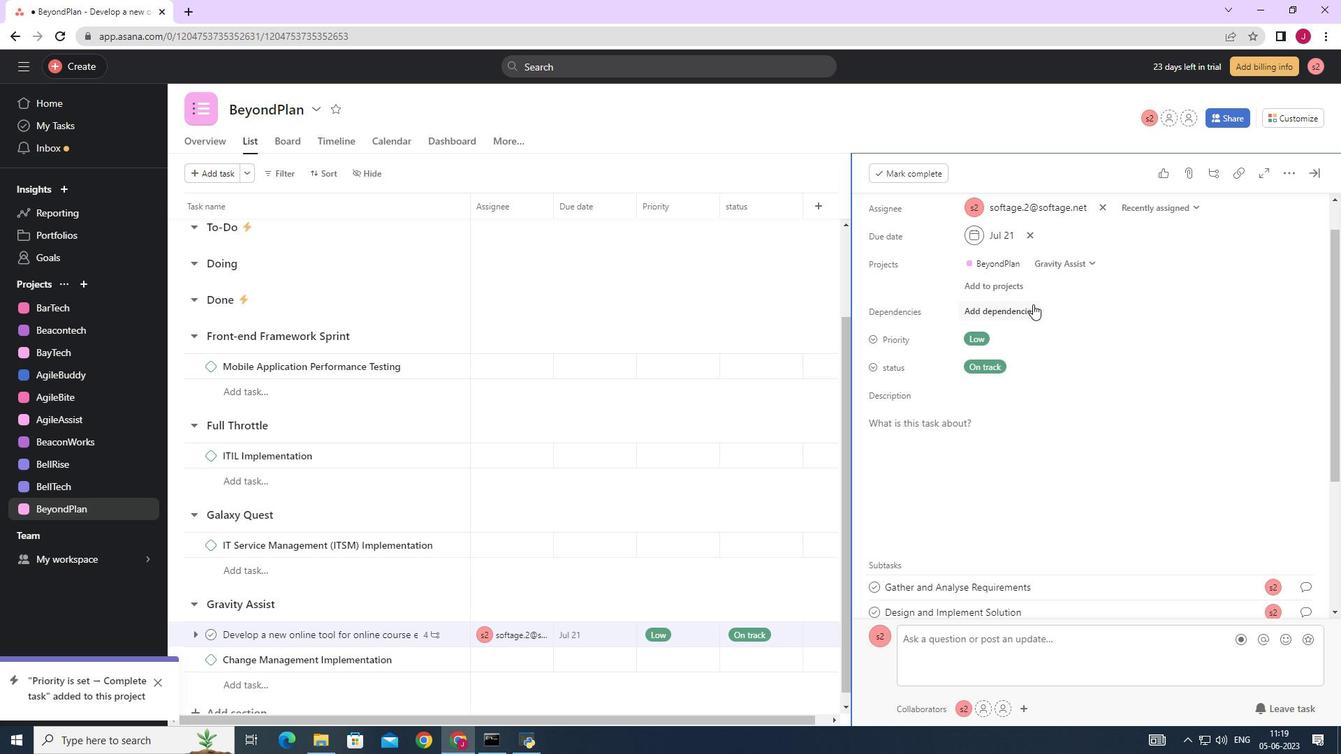 
Action: Mouse pressed left at (1031, 306)
Screenshot: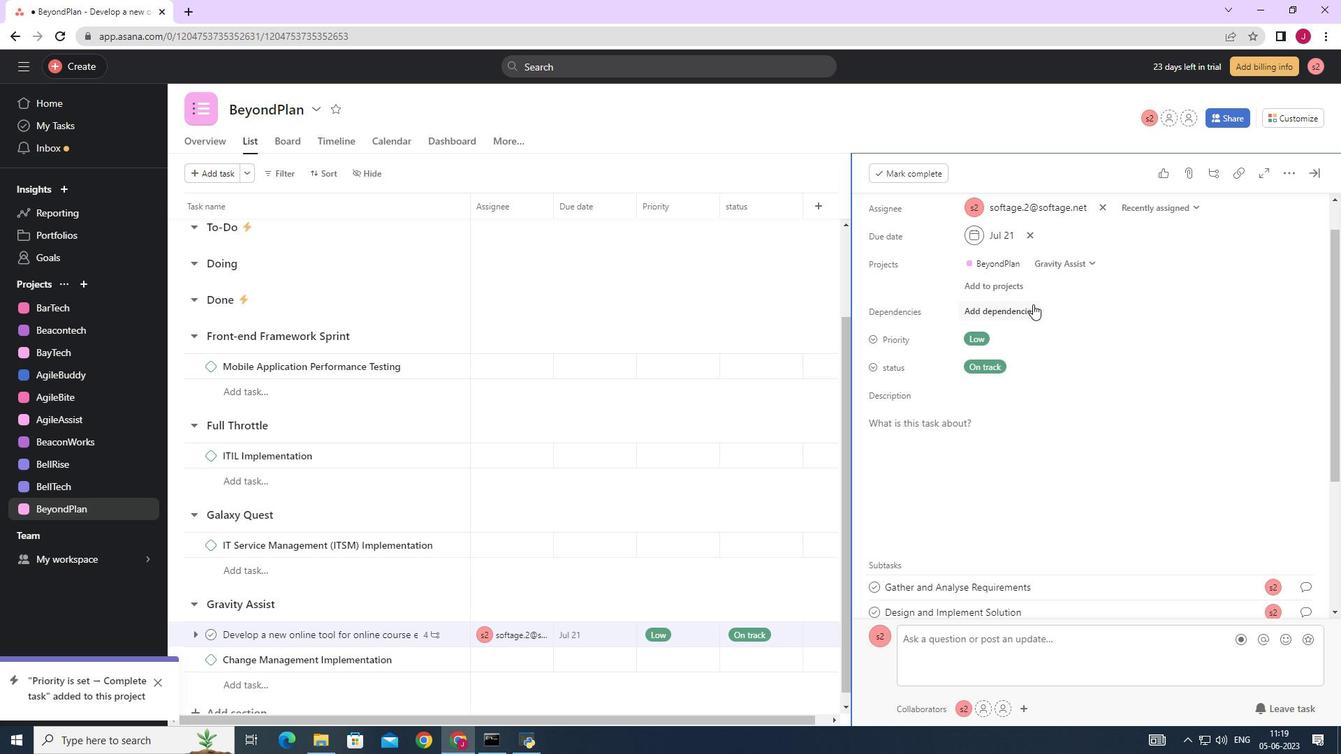 
Action: Mouse moved to (1075, 363)
Screenshot: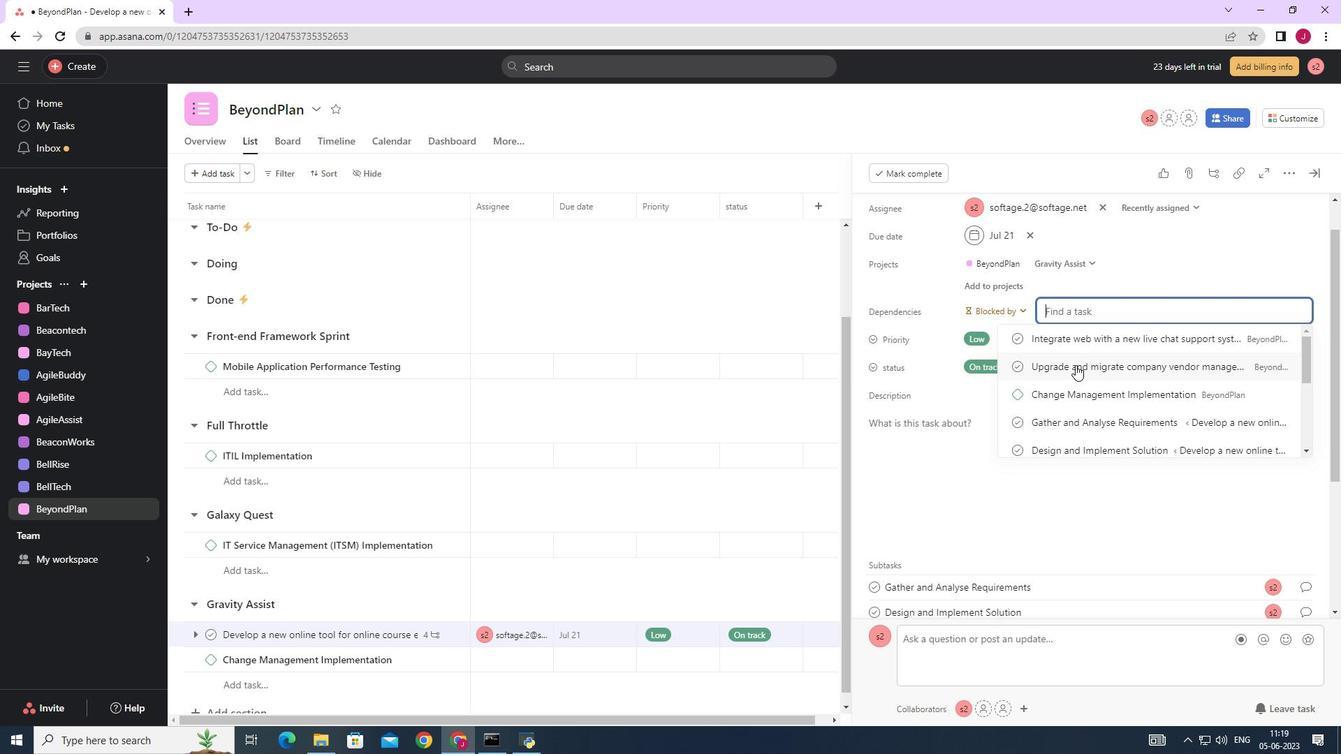 
Action: Mouse pressed left at (1075, 363)
Screenshot: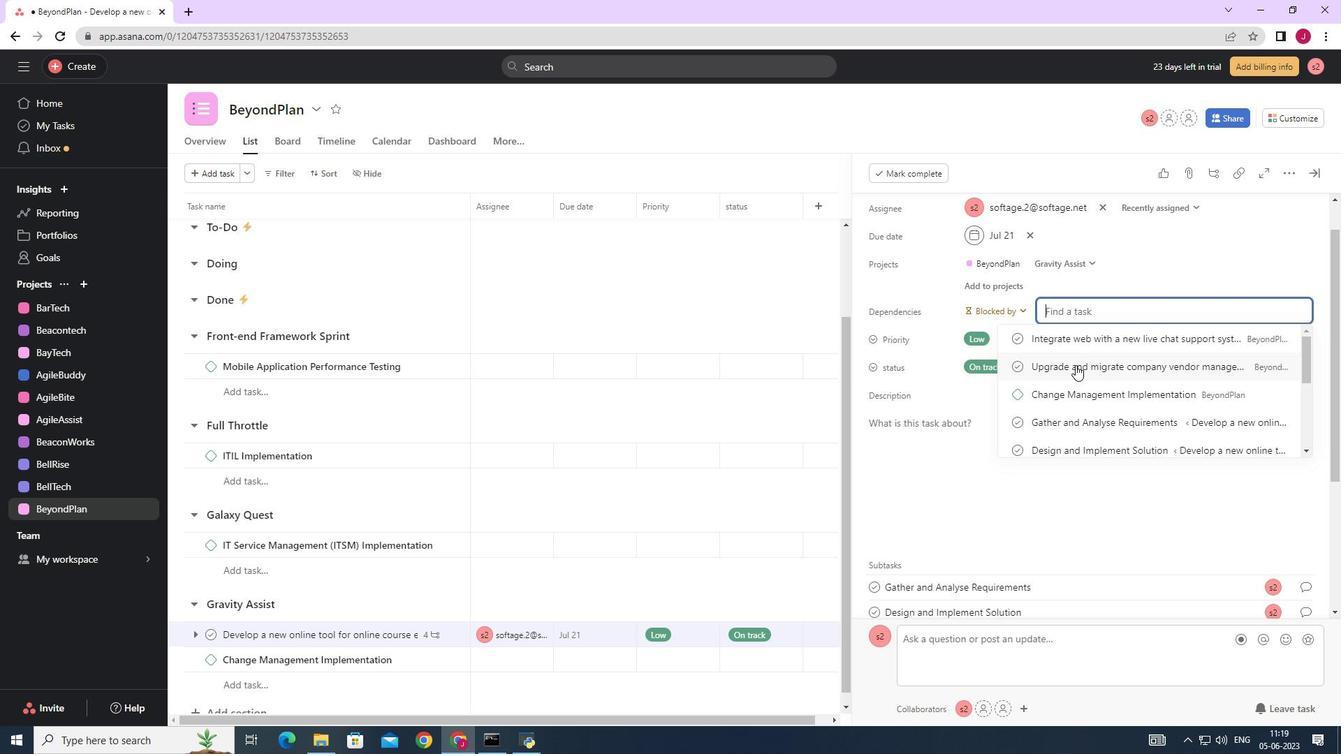 
Action: Mouse moved to (1318, 171)
Screenshot: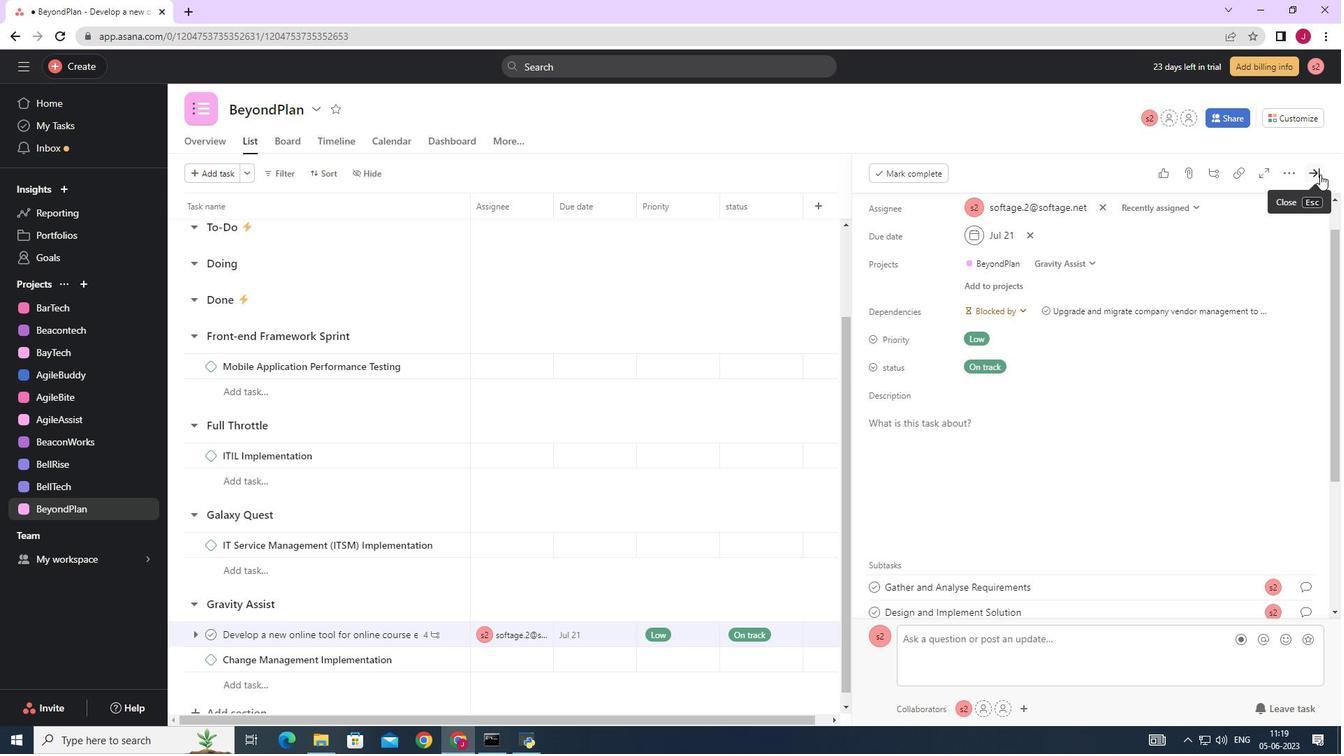
Action: Mouse pressed left at (1318, 171)
Screenshot: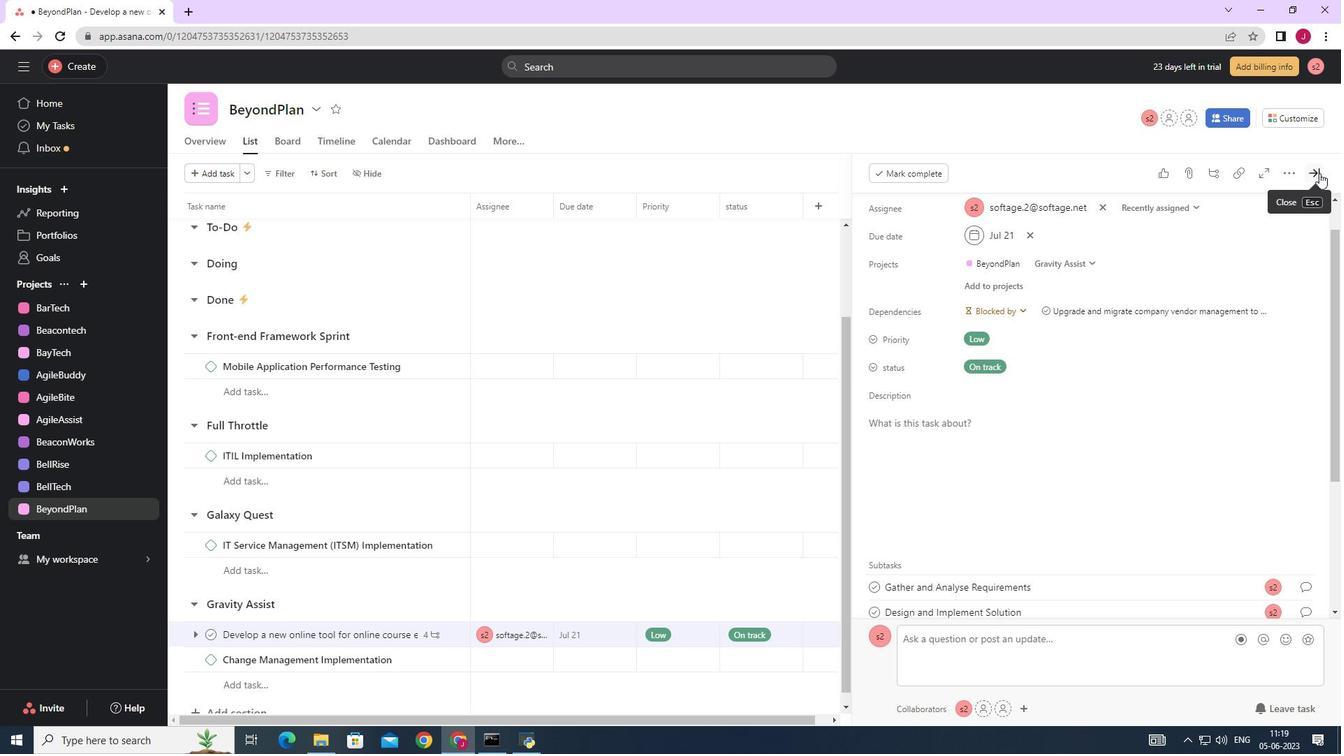 
Action: Mouse moved to (1316, 171)
Screenshot: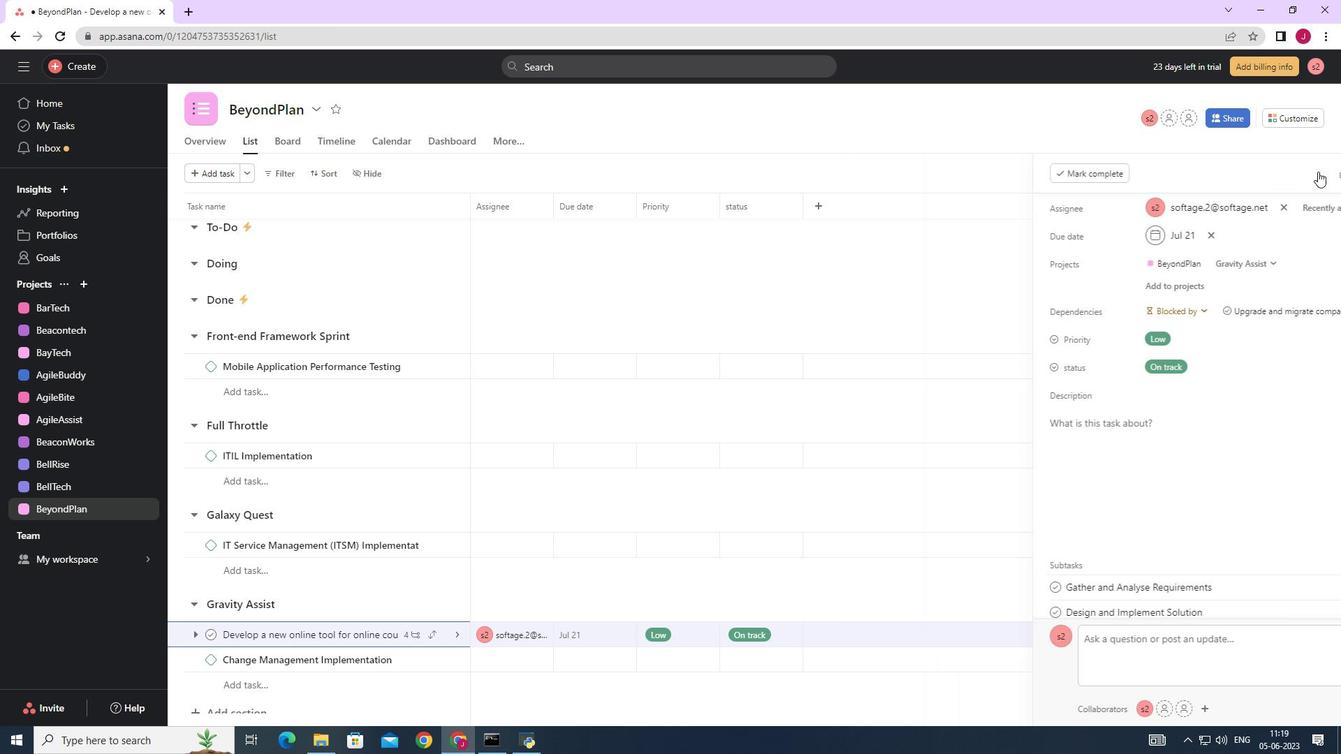 
